 Task: Find connections with filter location Jiuquan with filter topic #Onlineadvertisingwith filter profile language French with filter current company Newgen Software with filter school Kalyani University, Kalyani with filter industry Wholesale Petroleum and Petroleum Products with filter service category Negotiation with filter keywords title Meeting Planner
Action: Mouse moved to (536, 69)
Screenshot: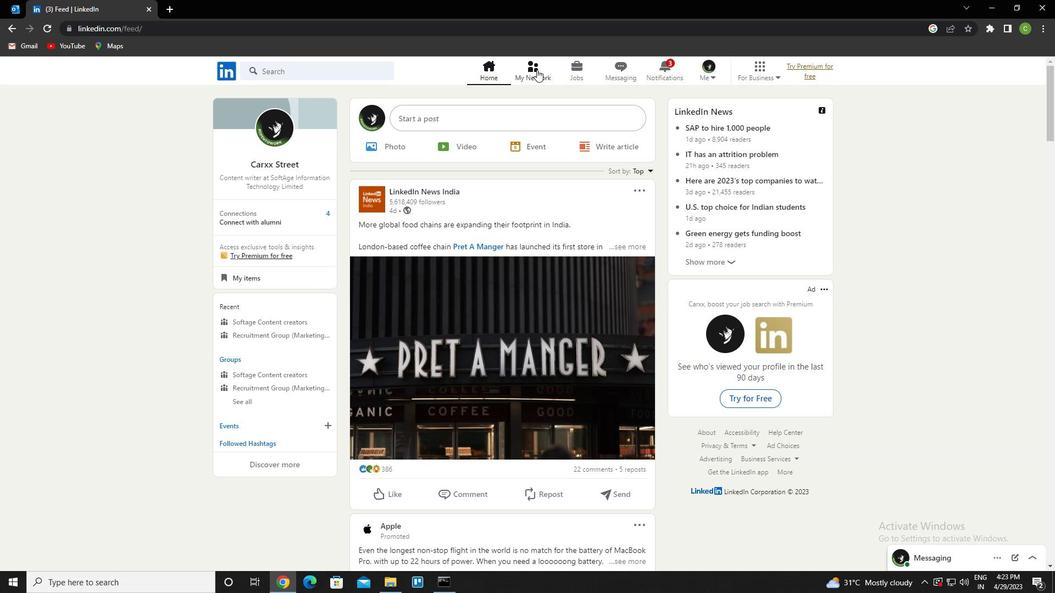 
Action: Mouse pressed left at (536, 69)
Screenshot: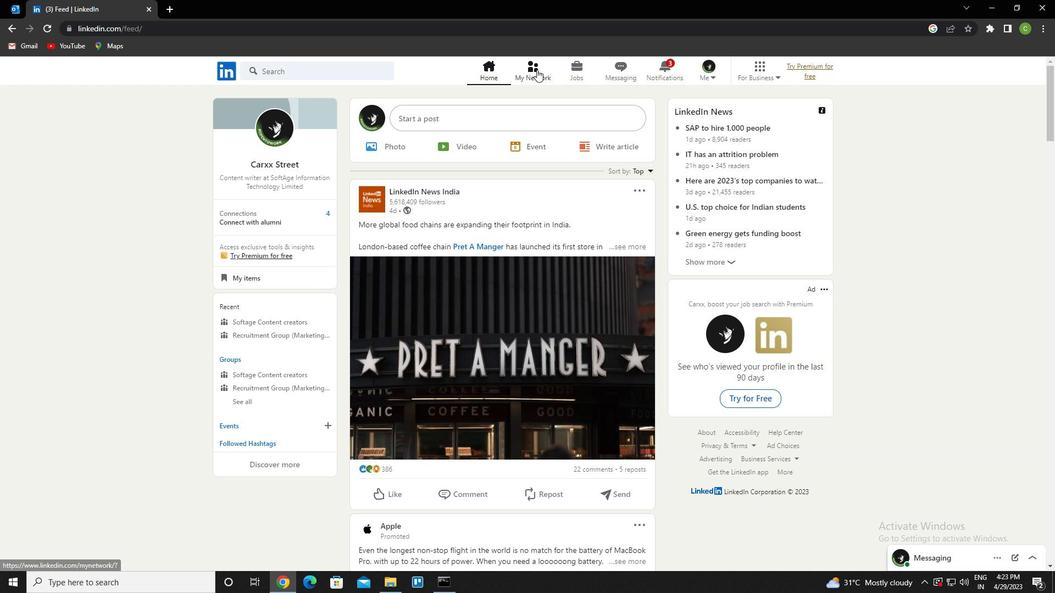 
Action: Mouse moved to (275, 141)
Screenshot: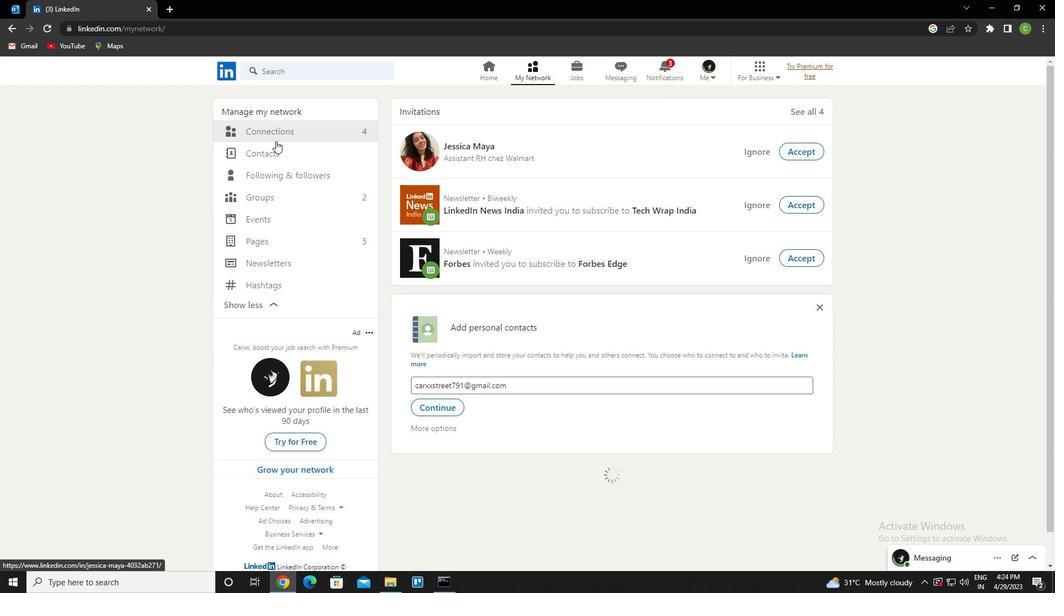 
Action: Mouse pressed left at (275, 141)
Screenshot: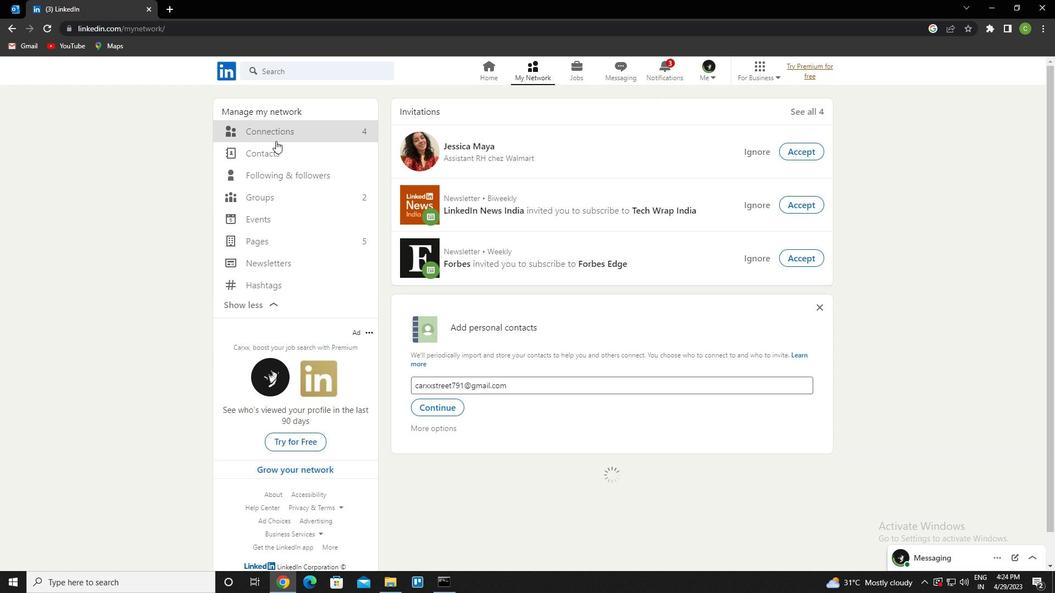 
Action: Mouse moved to (279, 137)
Screenshot: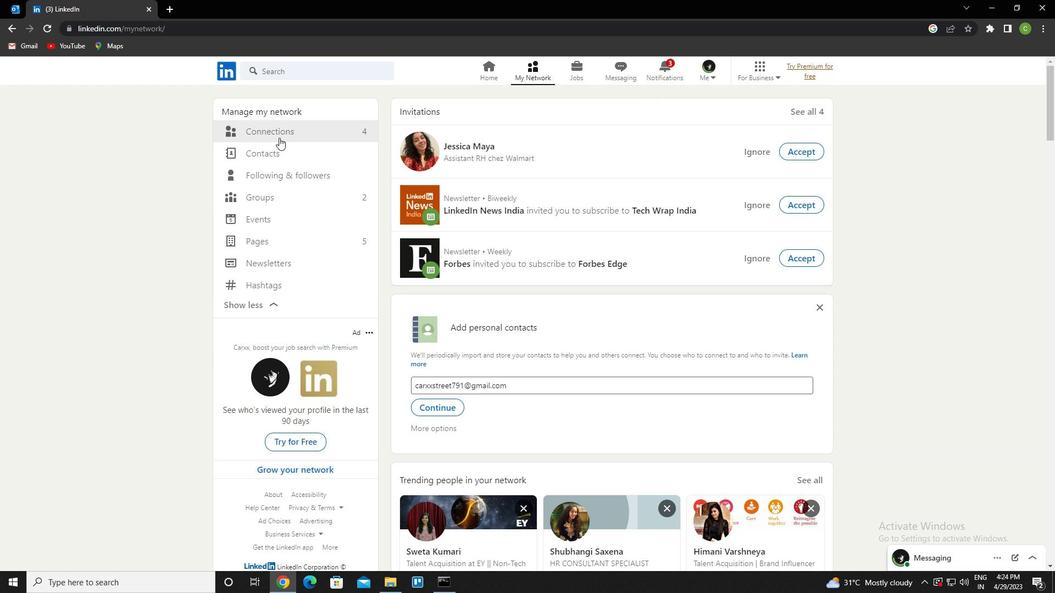 
Action: Mouse pressed left at (279, 137)
Screenshot: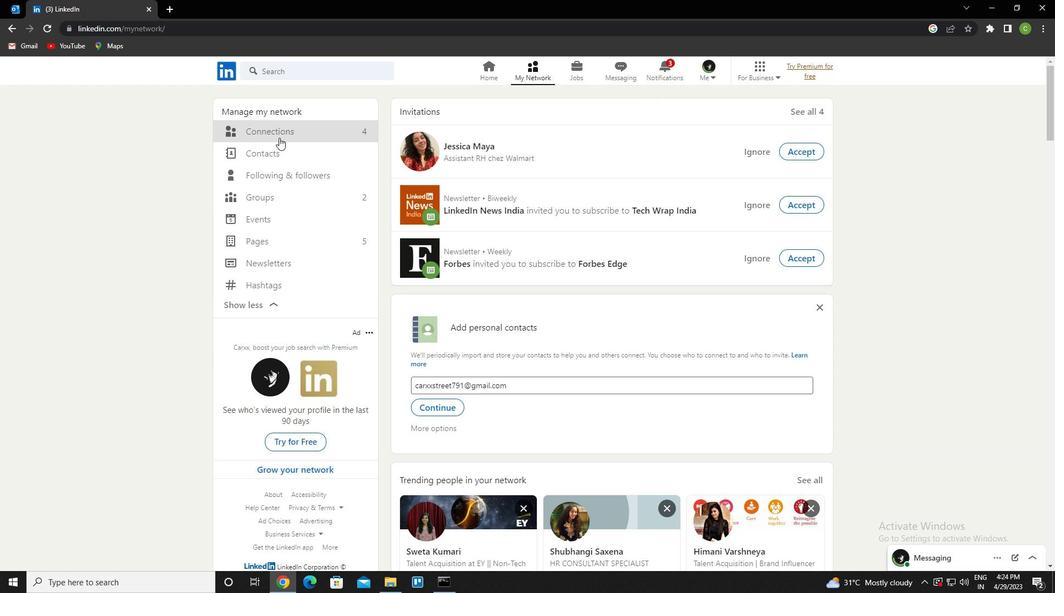 
Action: Mouse moved to (286, 136)
Screenshot: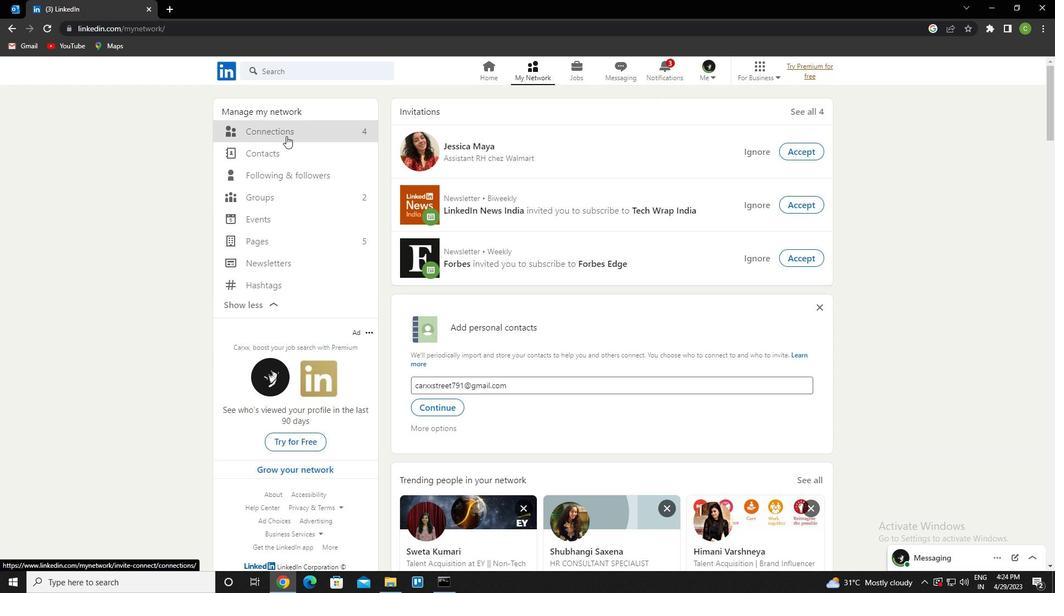 
Action: Mouse pressed left at (286, 136)
Screenshot: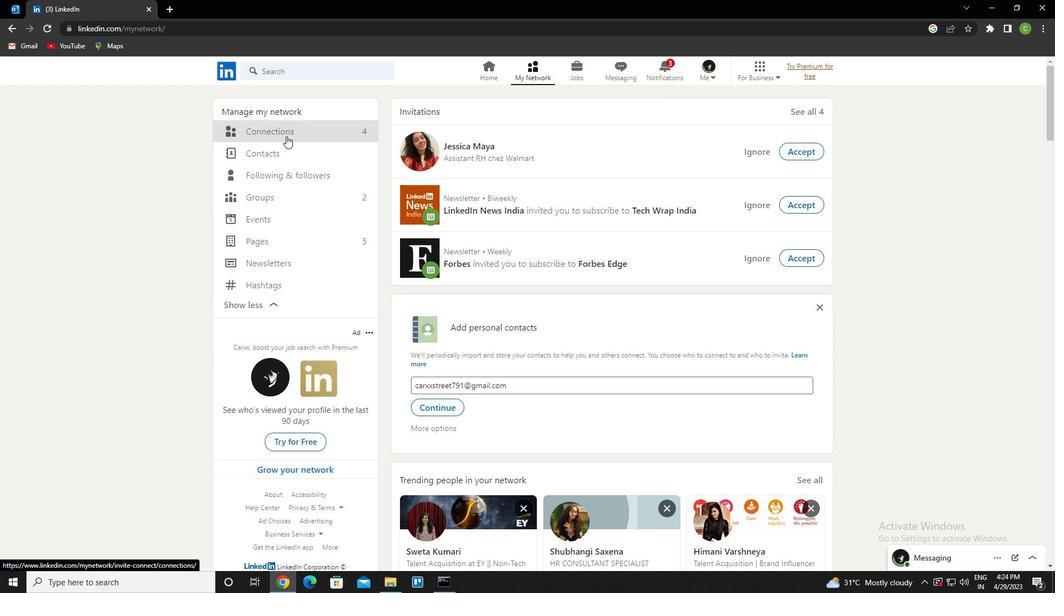 
Action: Mouse moved to (618, 136)
Screenshot: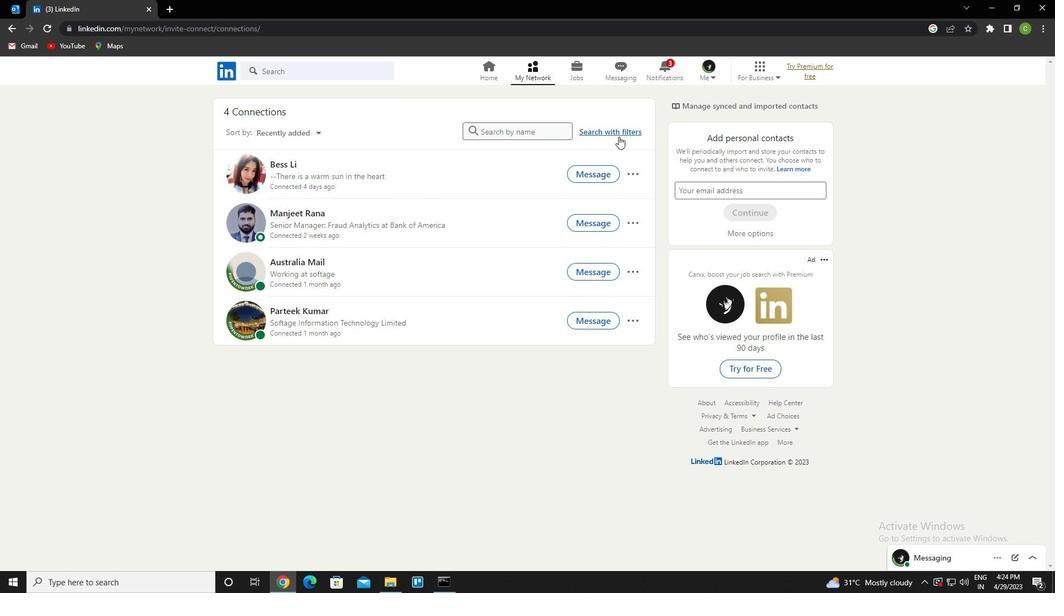 
Action: Mouse pressed left at (618, 136)
Screenshot: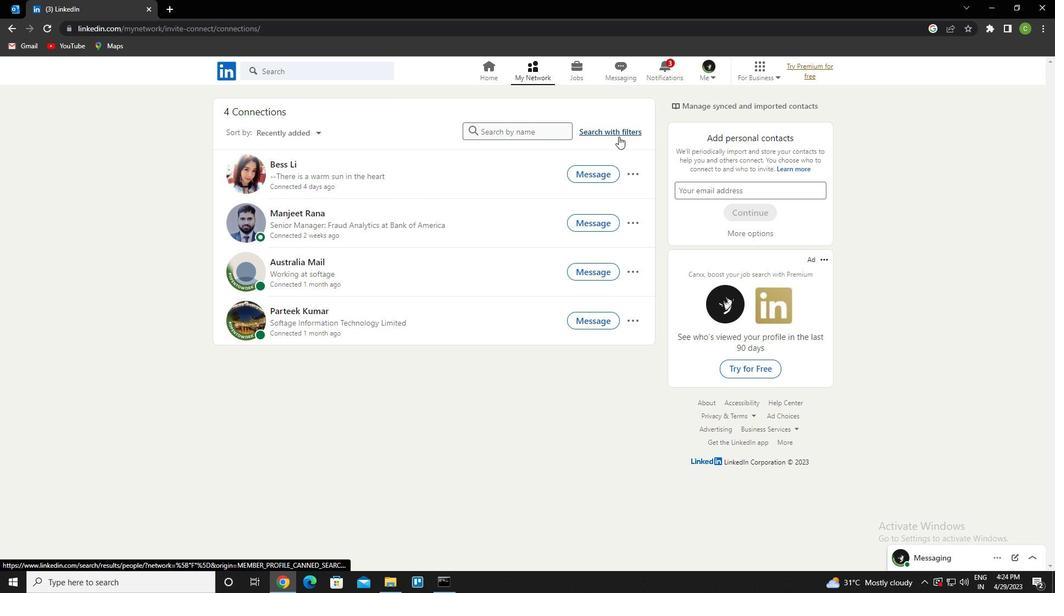 
Action: Mouse moved to (565, 104)
Screenshot: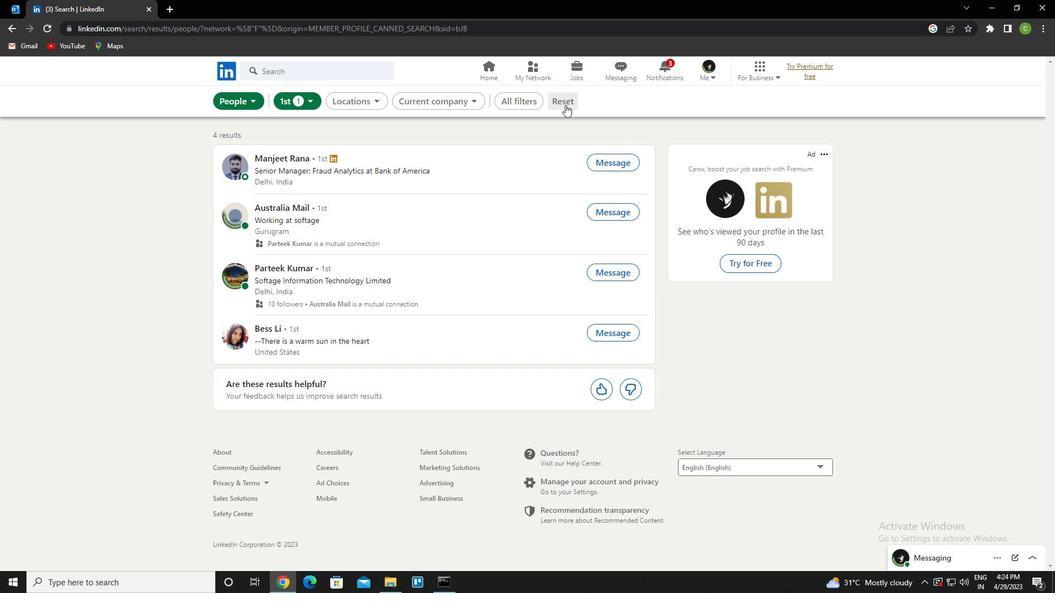 
Action: Mouse pressed left at (565, 104)
Screenshot: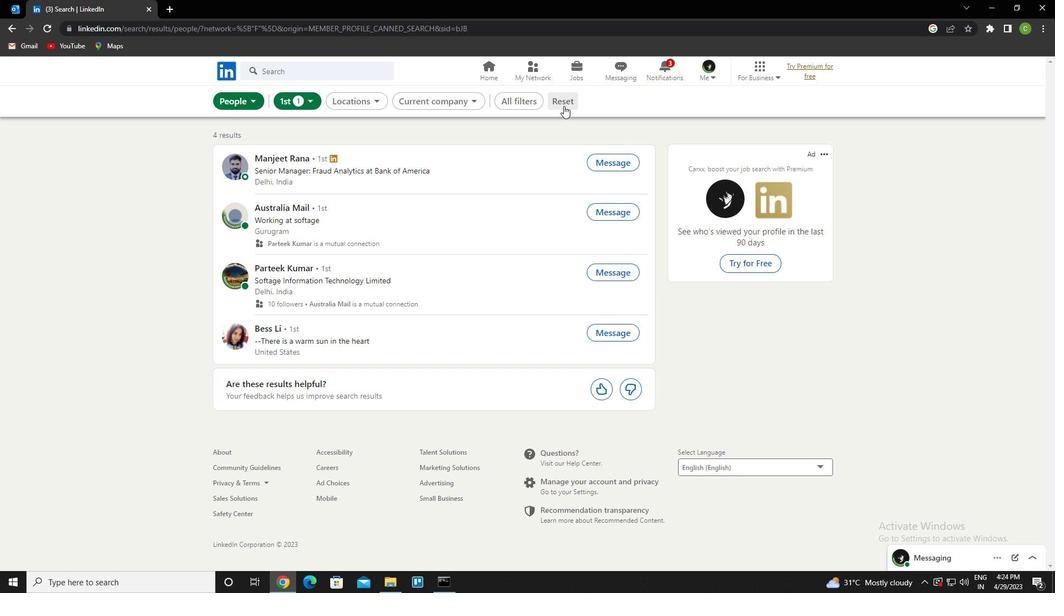 
Action: Mouse moved to (559, 102)
Screenshot: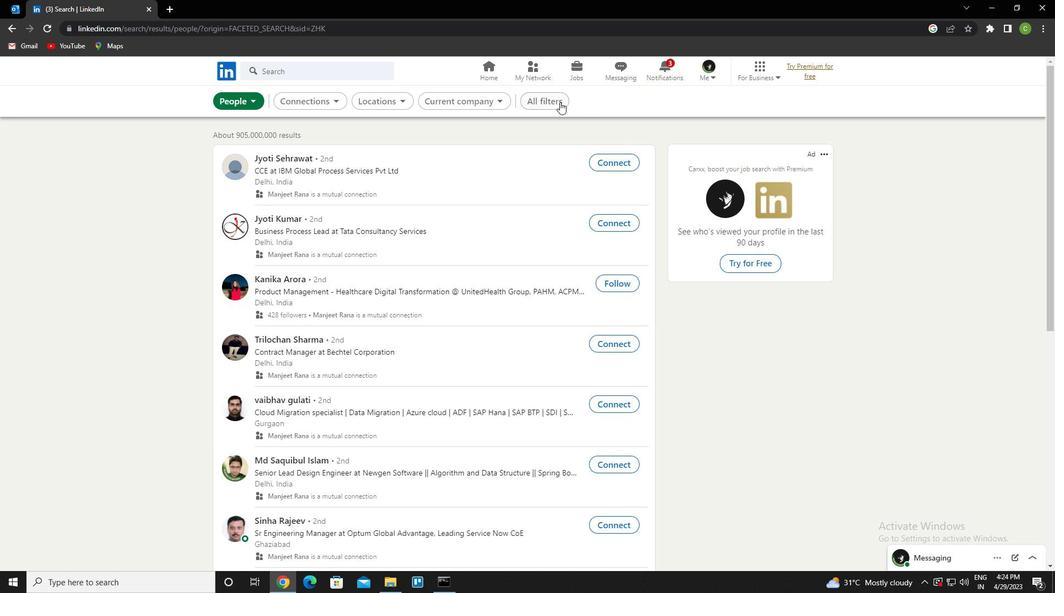 
Action: Mouse pressed left at (559, 102)
Screenshot: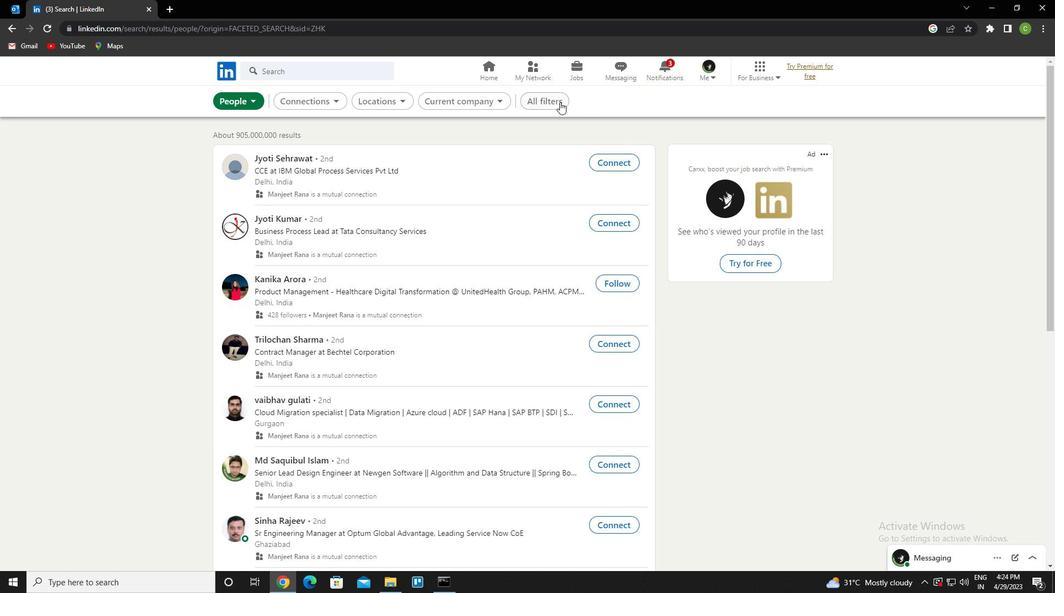 
Action: Mouse moved to (858, 337)
Screenshot: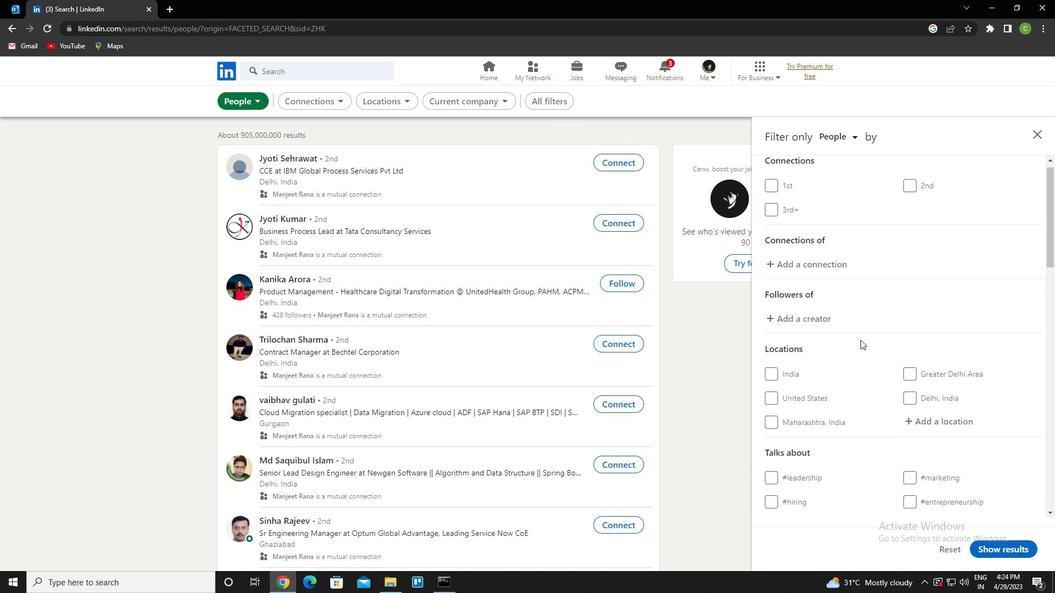 
Action: Mouse scrolled (858, 337) with delta (0, 0)
Screenshot: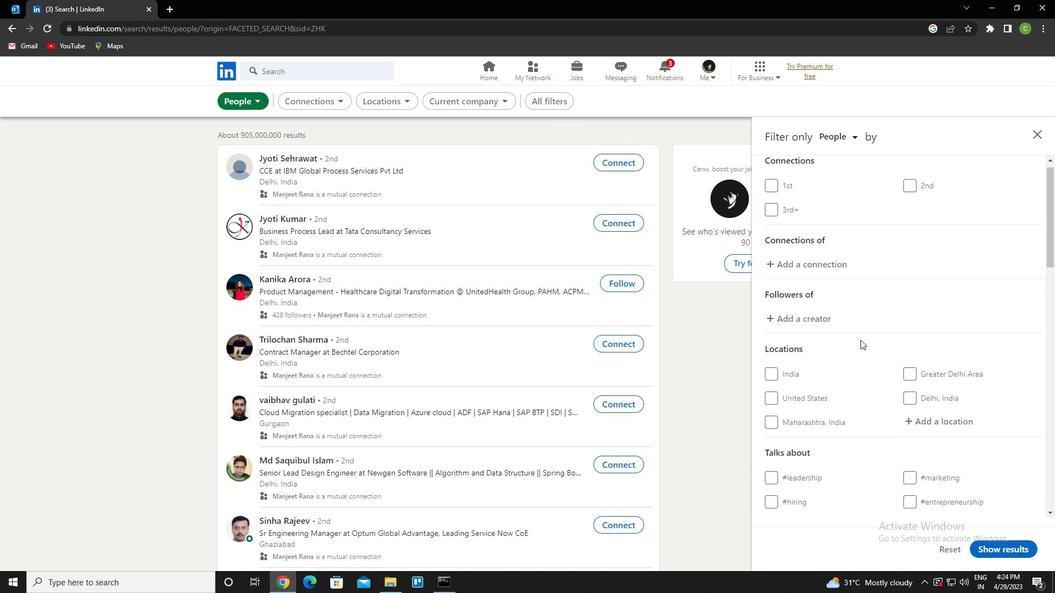 
Action: Mouse moved to (859, 339)
Screenshot: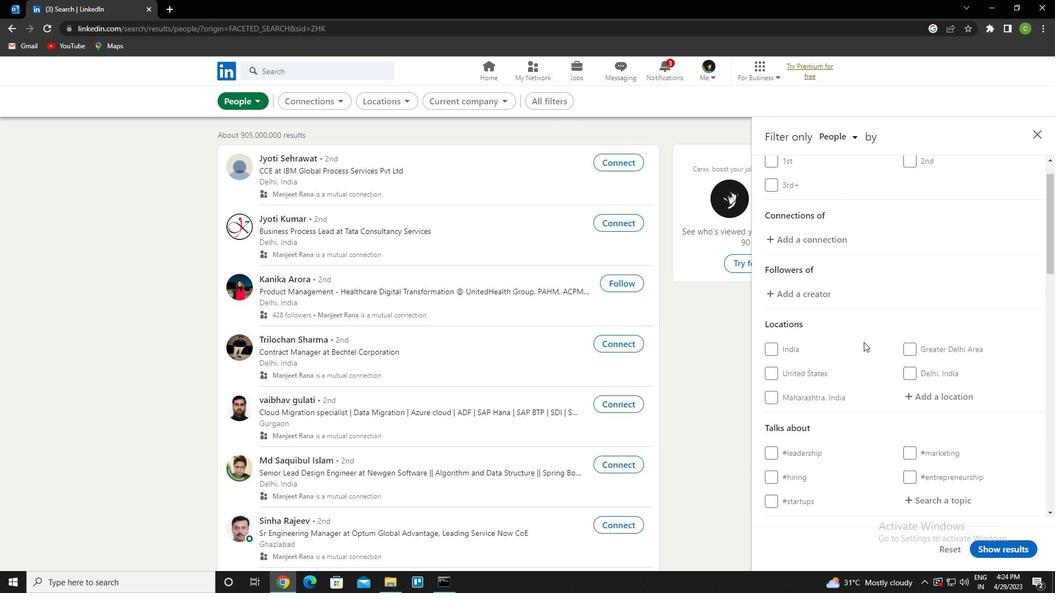 
Action: Mouse scrolled (859, 339) with delta (0, 0)
Screenshot: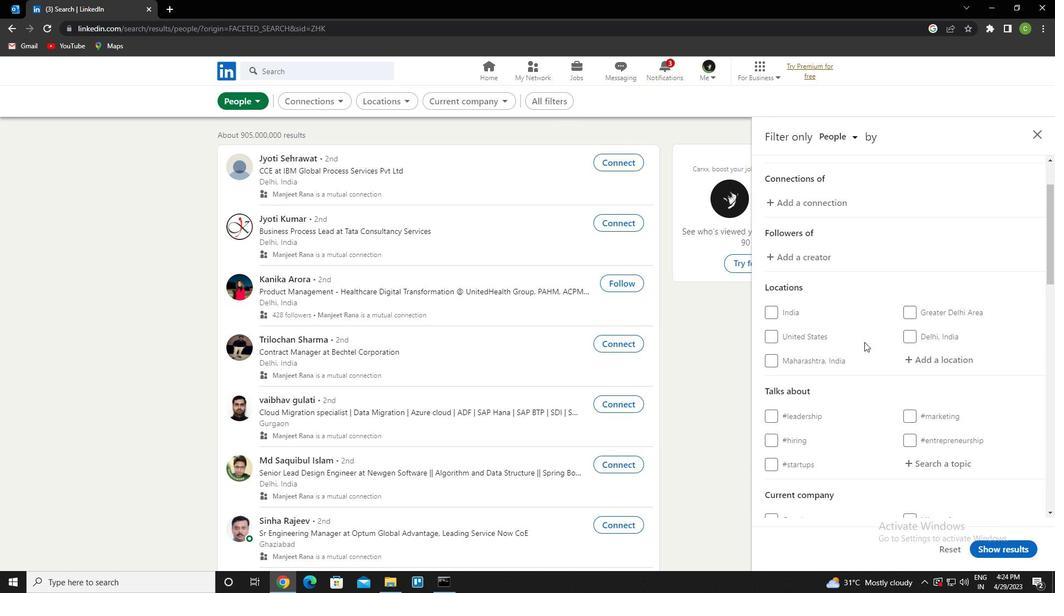 
Action: Mouse moved to (945, 320)
Screenshot: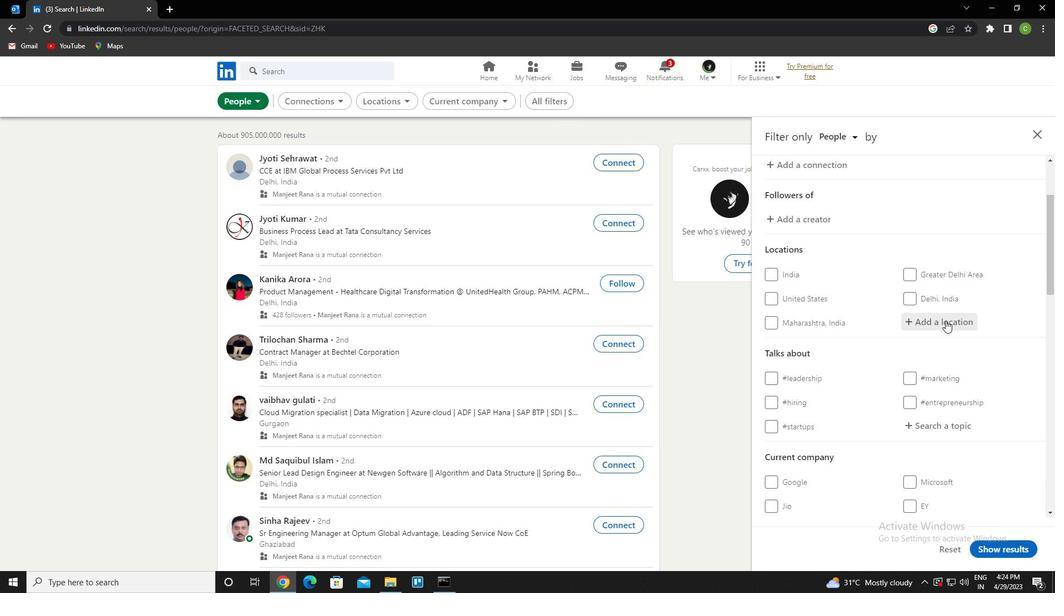 
Action: Mouse pressed left at (945, 320)
Screenshot: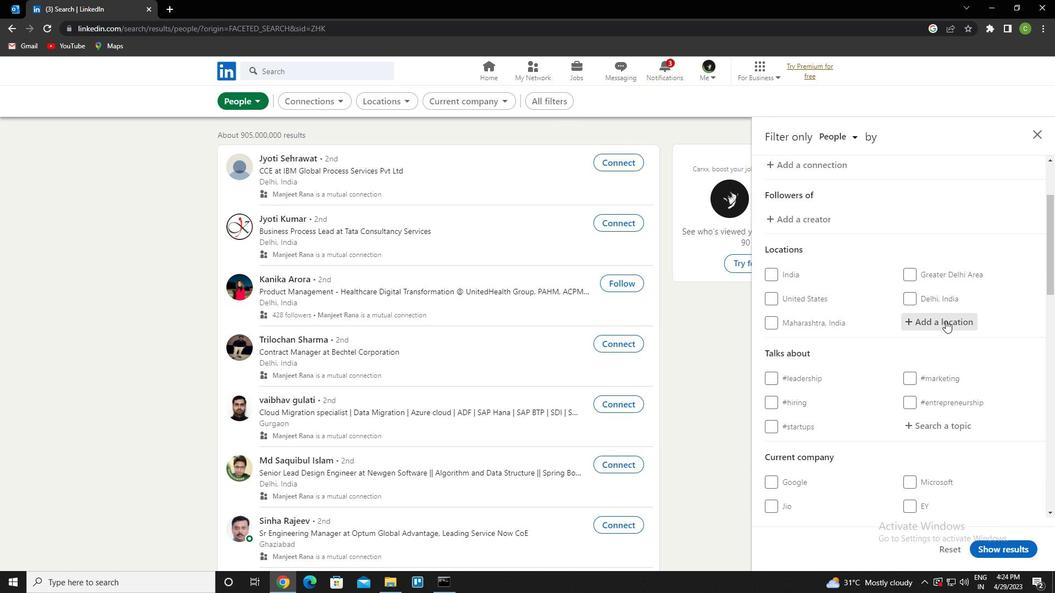 
Action: Key pressed <Key.caps_lock>j<Key.caps_lock>iuguan<Key.enter>
Screenshot: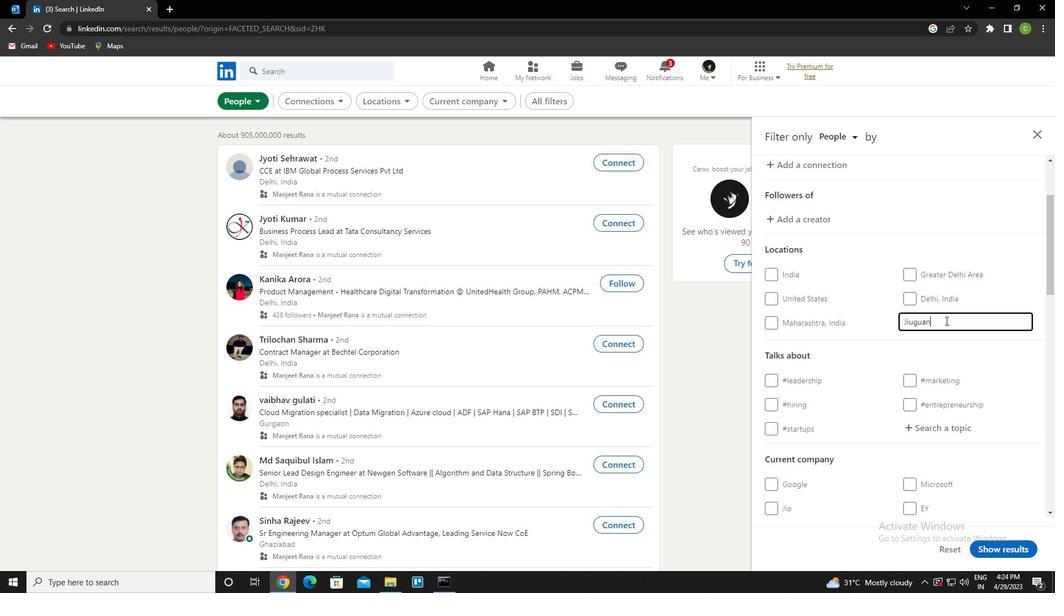 
Action: Mouse moved to (965, 314)
Screenshot: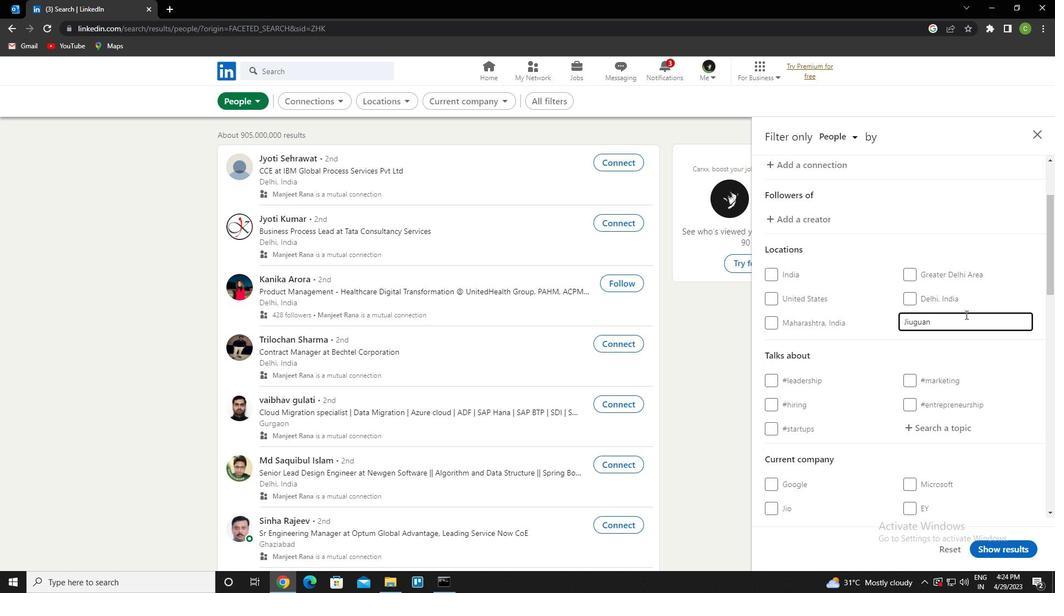 
Action: Mouse scrolled (965, 314) with delta (0, 0)
Screenshot: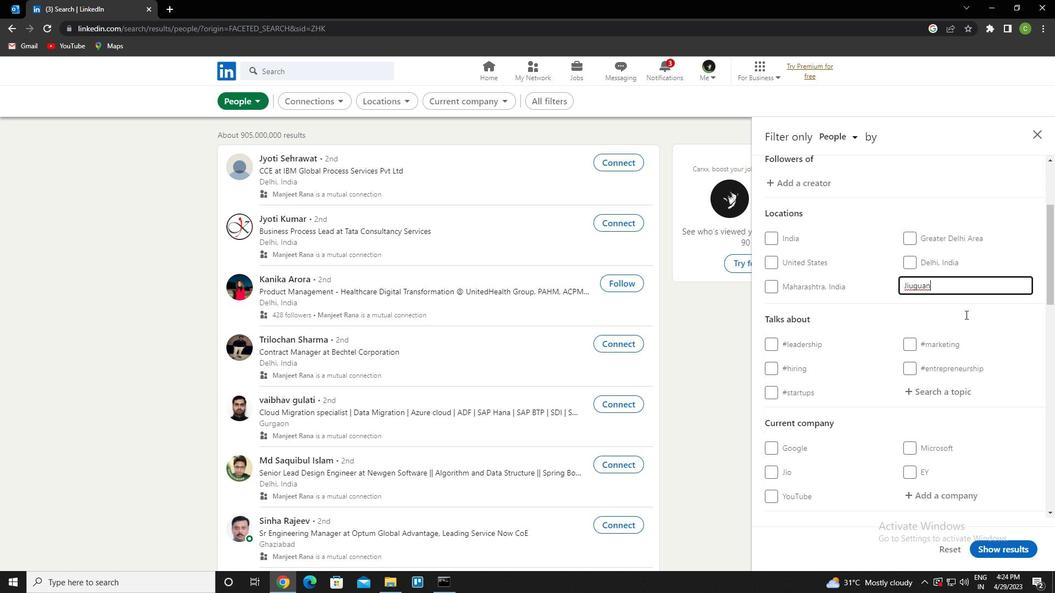 
Action: Mouse scrolled (965, 314) with delta (0, 0)
Screenshot: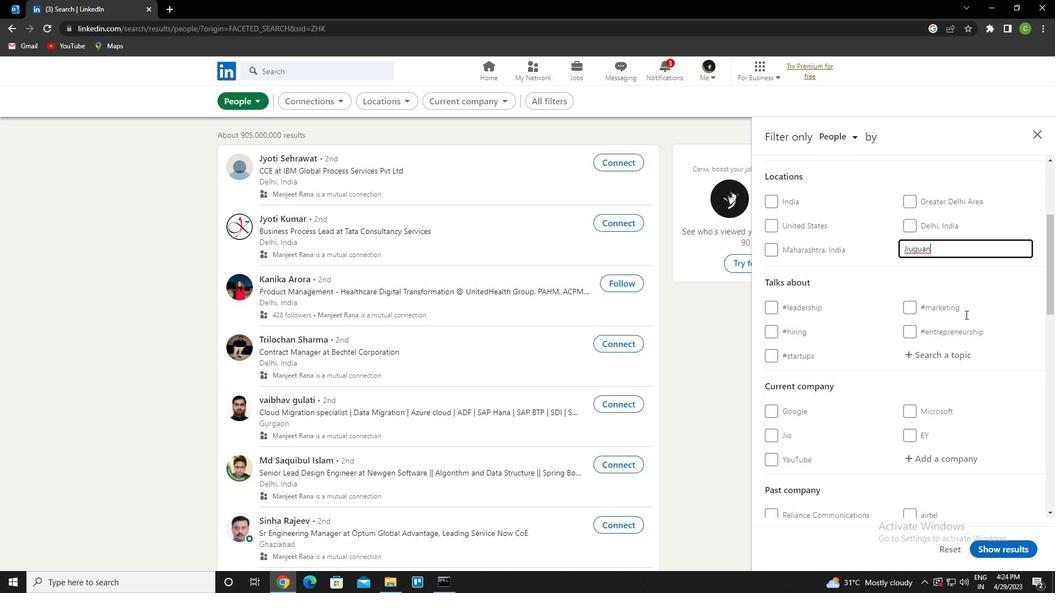 
Action: Mouse moved to (954, 320)
Screenshot: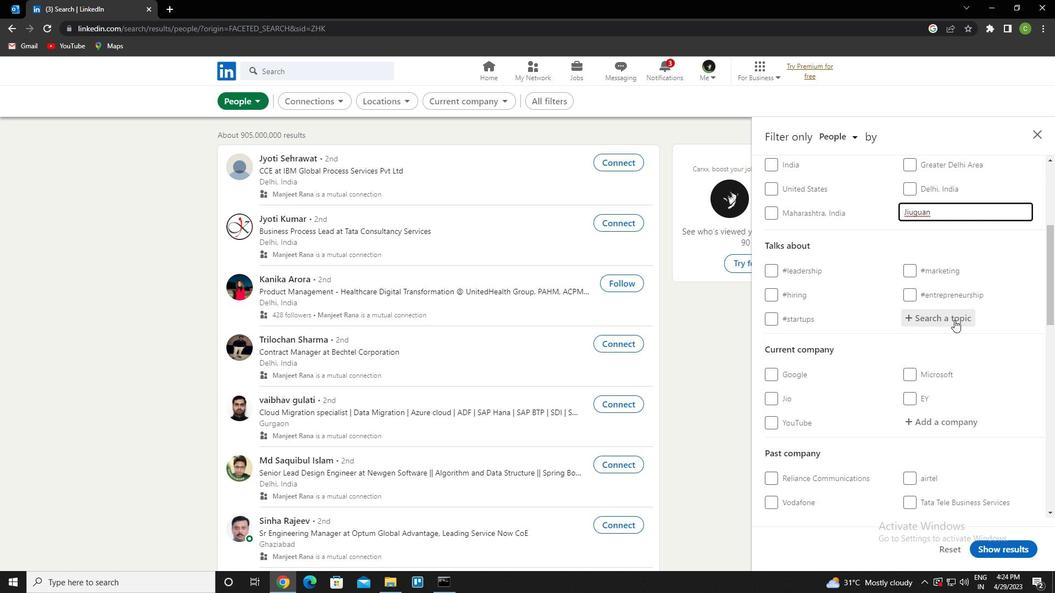 
Action: Mouse pressed left at (954, 320)
Screenshot: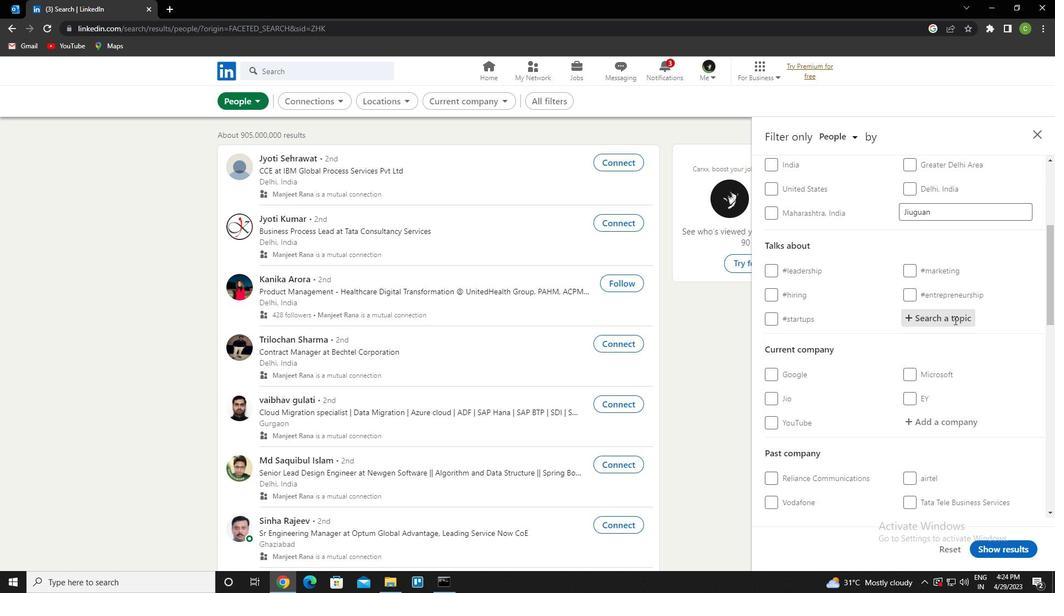 
Action: Key pressed <Key.caps_lock>o<Key.caps_lock>nlineadve<Key.down><Key.enter>
Screenshot: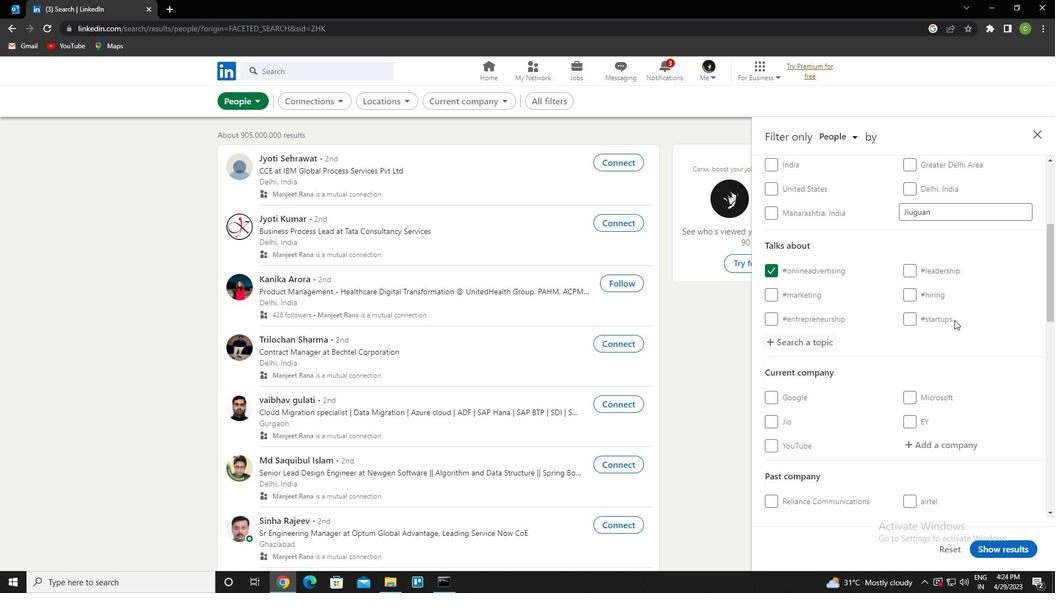 
Action: Mouse scrolled (954, 319) with delta (0, 0)
Screenshot: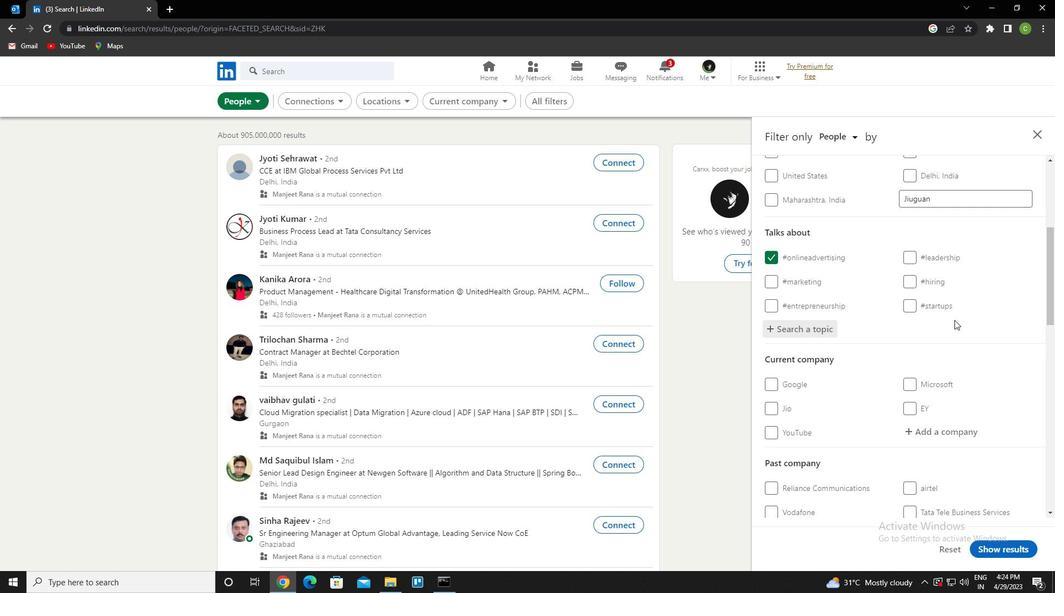 
Action: Mouse scrolled (954, 319) with delta (0, 0)
Screenshot: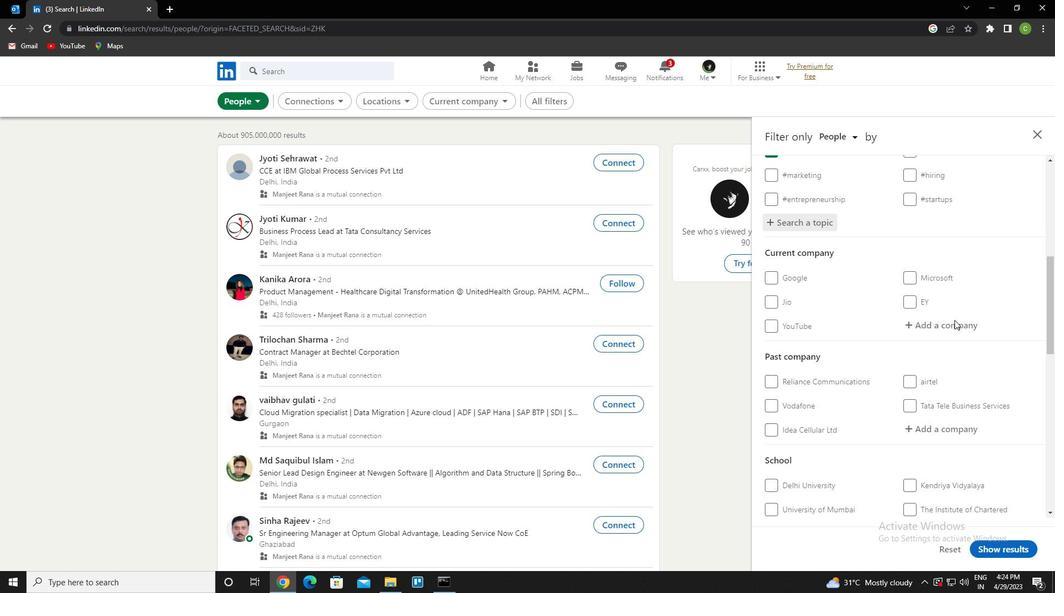 
Action: Mouse scrolled (954, 319) with delta (0, 0)
Screenshot: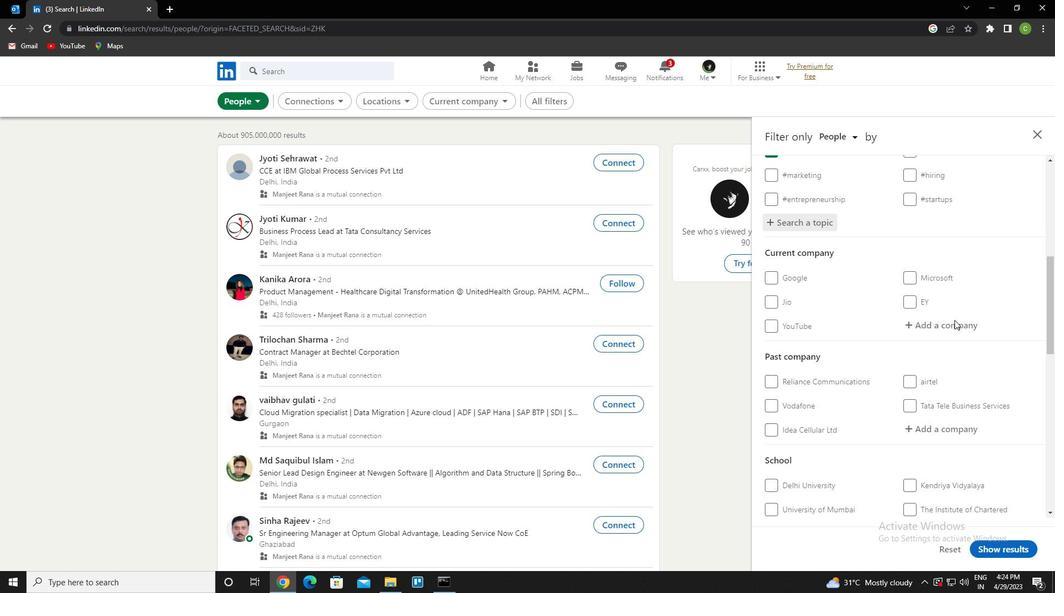 
Action: Mouse scrolled (954, 319) with delta (0, 0)
Screenshot: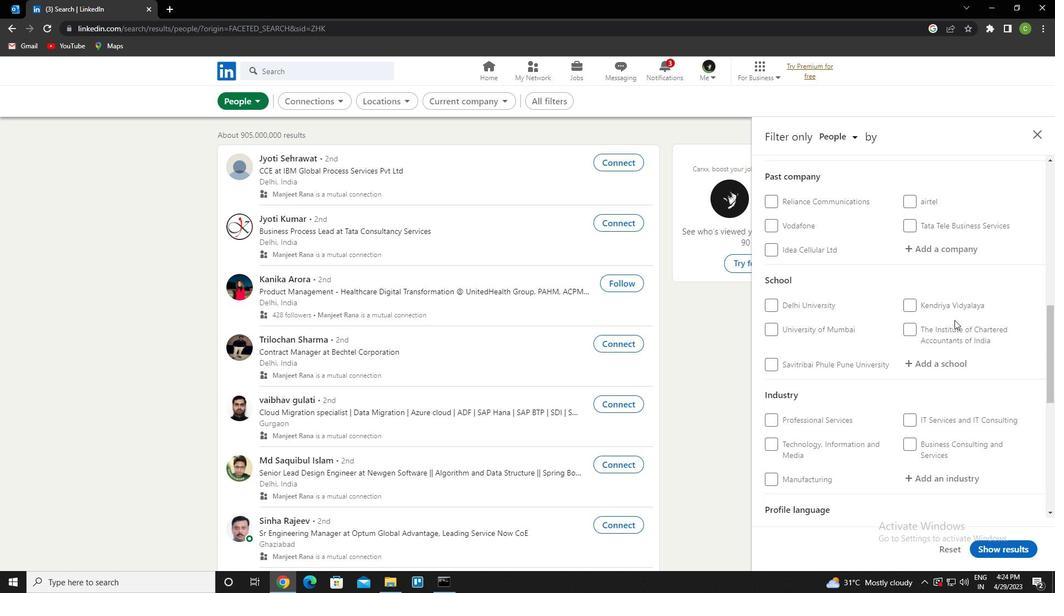 
Action: Mouse scrolled (954, 319) with delta (0, 0)
Screenshot: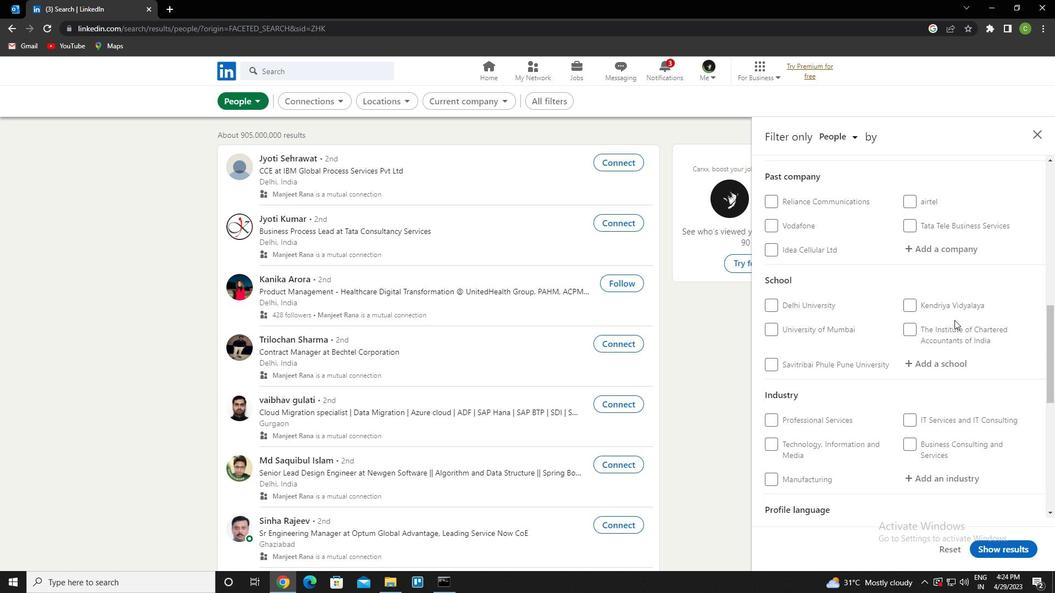 
Action: Mouse scrolled (954, 319) with delta (0, 0)
Screenshot: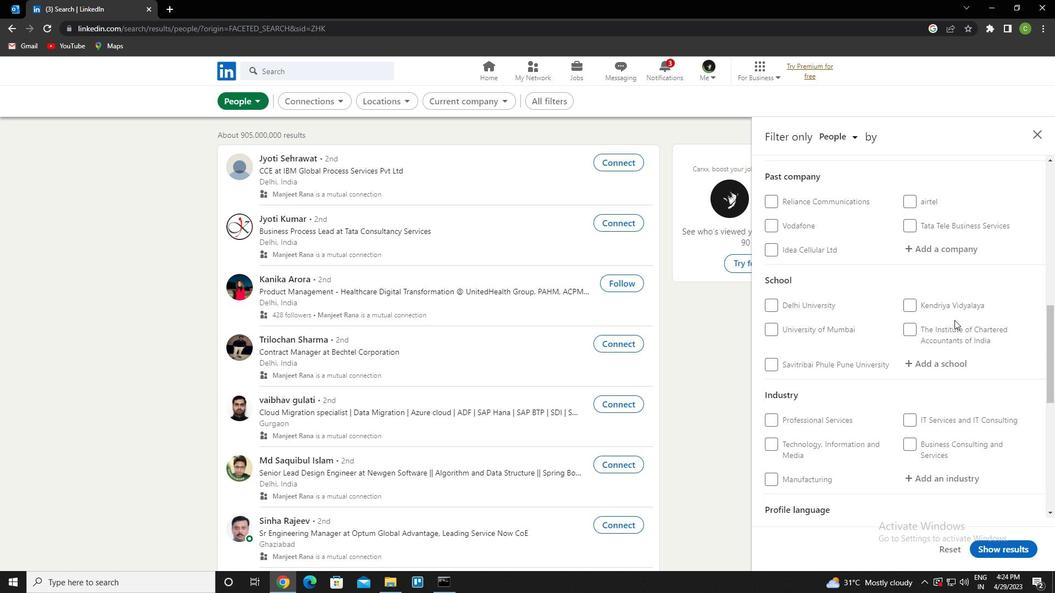 
Action: Mouse scrolled (954, 319) with delta (0, 0)
Screenshot: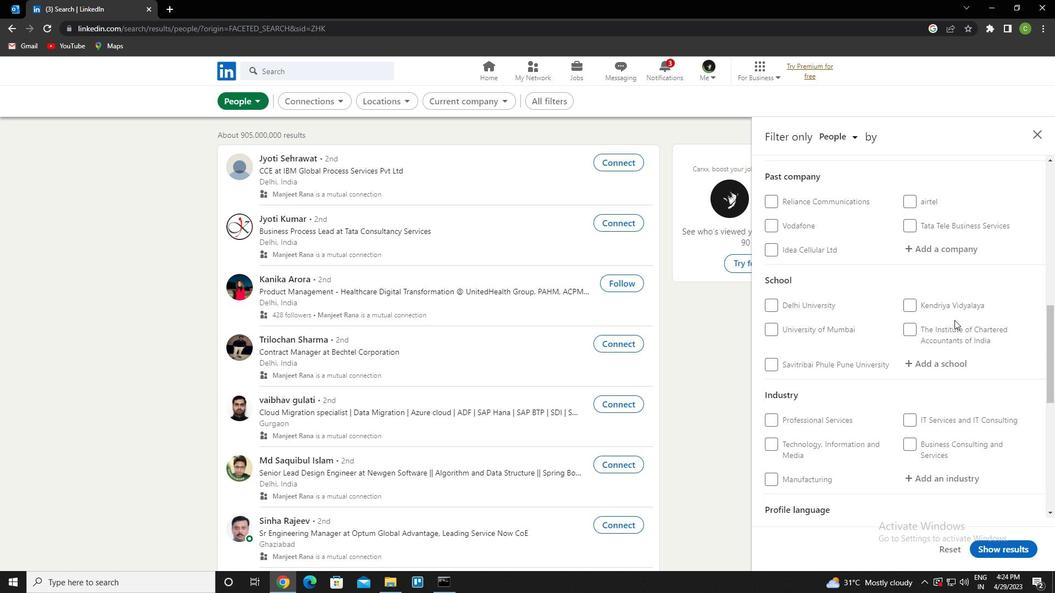 
Action: Mouse scrolled (954, 319) with delta (0, 0)
Screenshot: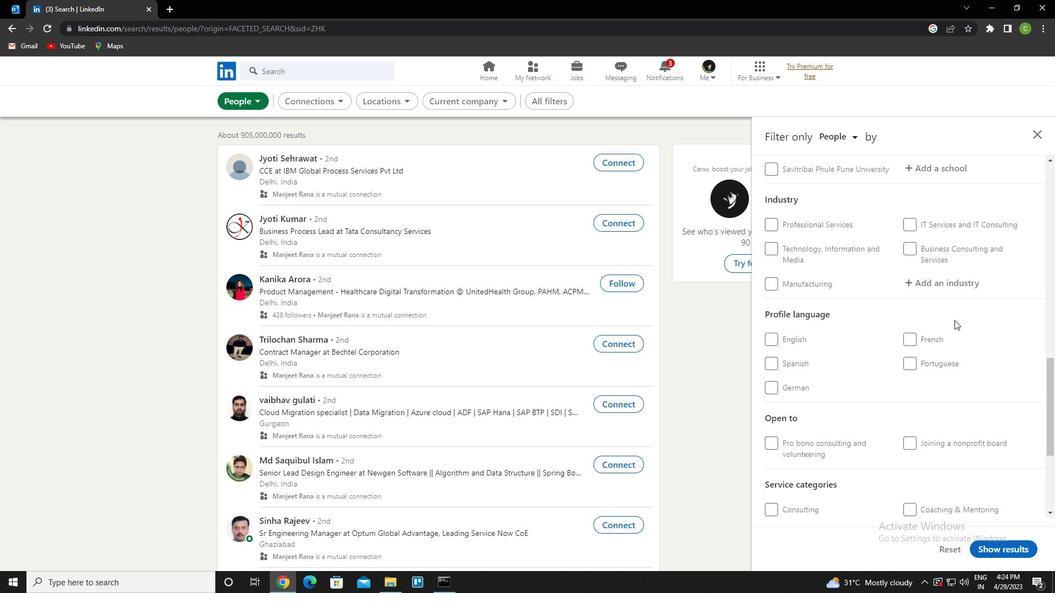 
Action: Mouse scrolled (954, 319) with delta (0, 0)
Screenshot: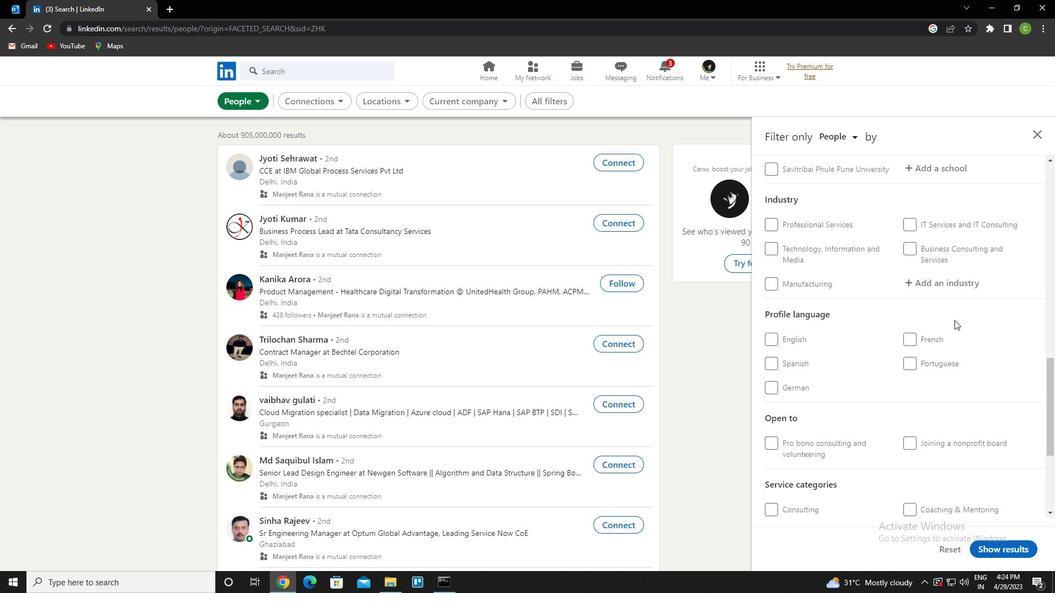 
Action: Mouse scrolled (954, 319) with delta (0, 0)
Screenshot: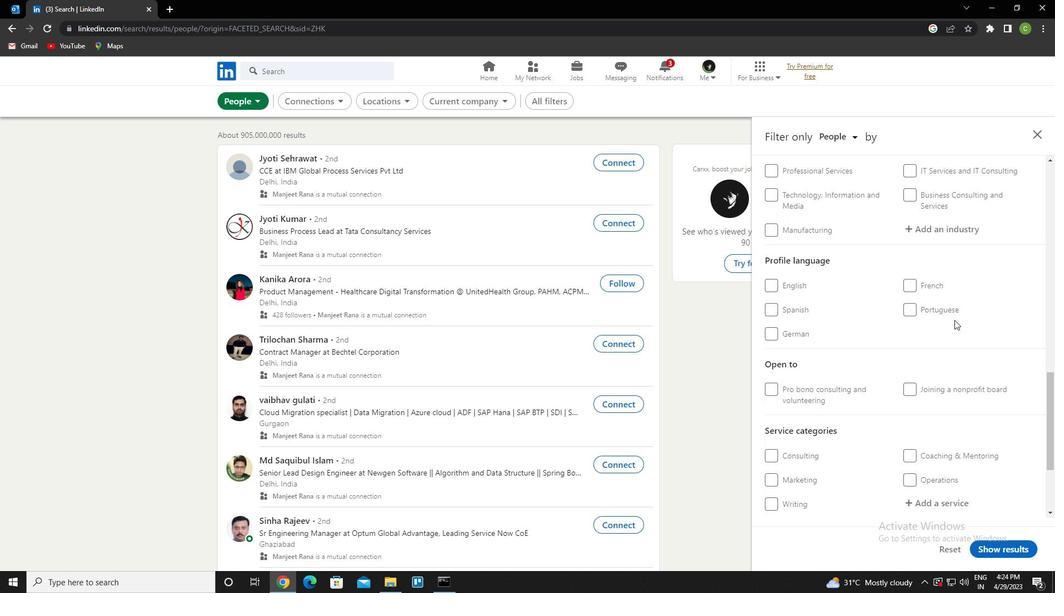 
Action: Mouse moved to (917, 286)
Screenshot: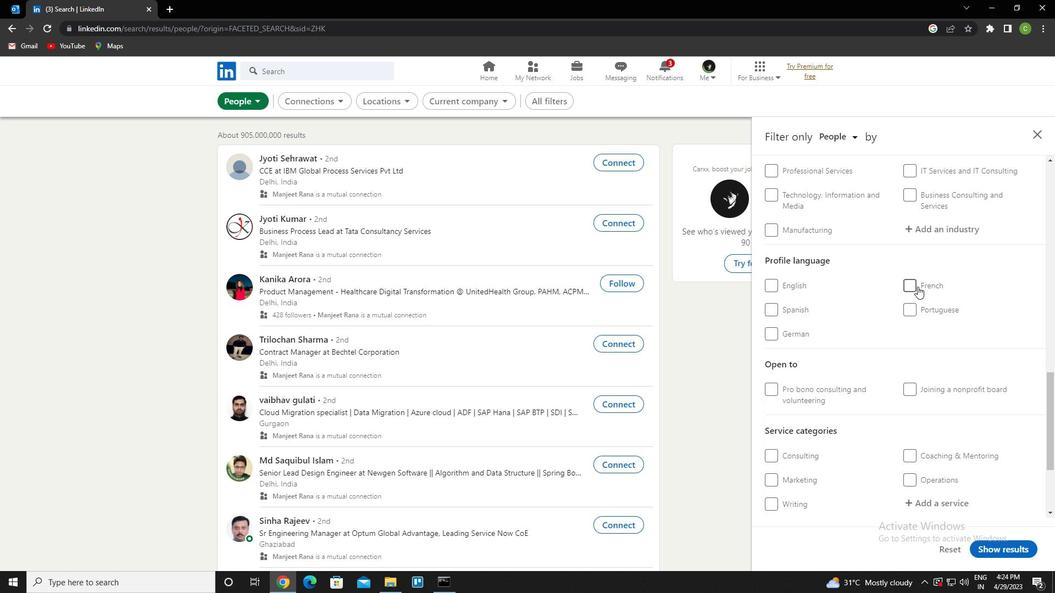 
Action: Mouse pressed left at (917, 286)
Screenshot: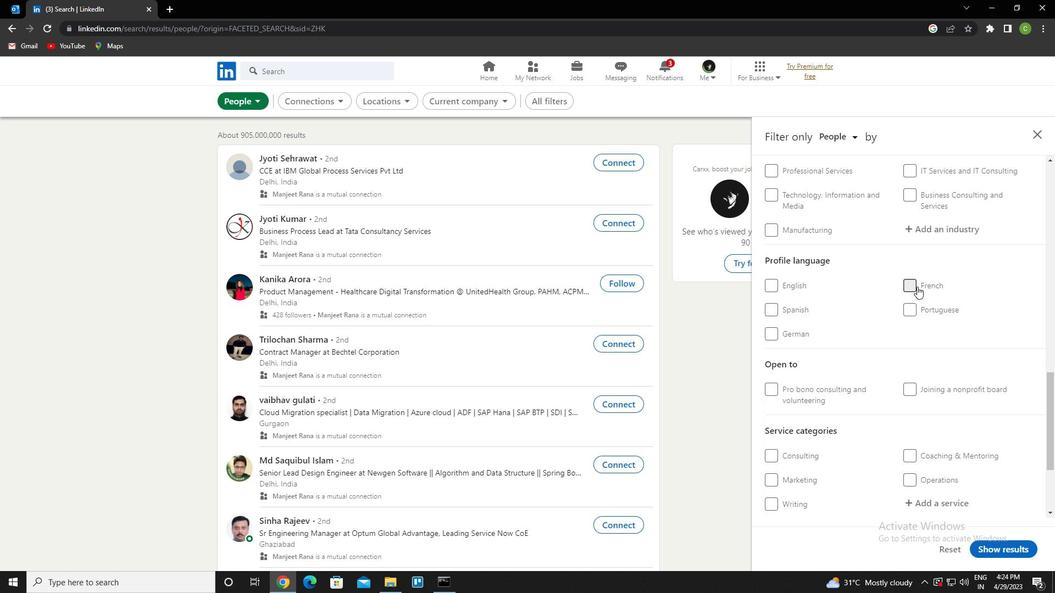 
Action: Mouse moved to (914, 286)
Screenshot: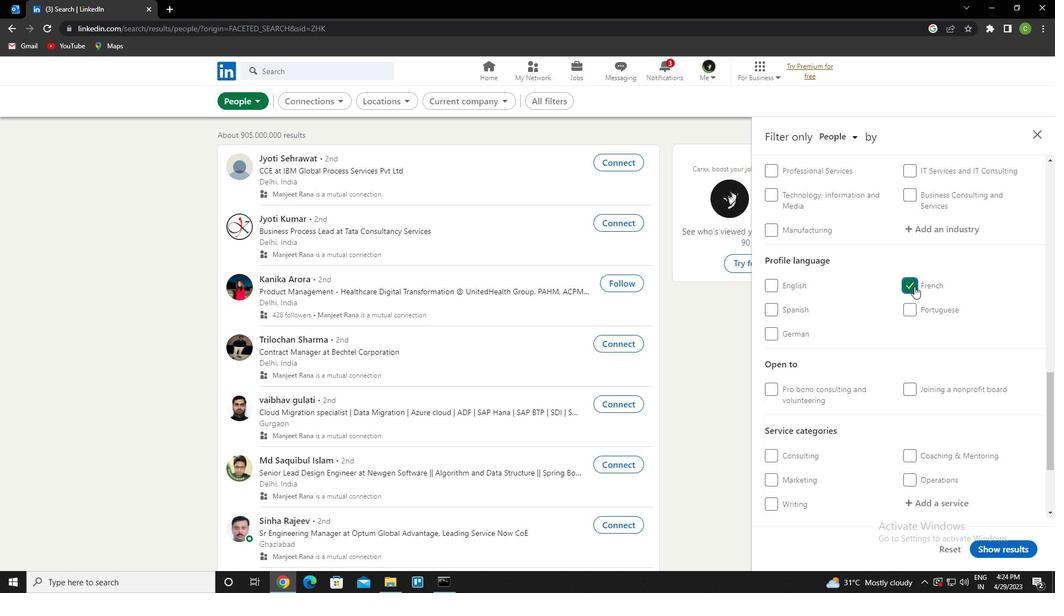 
Action: Mouse scrolled (914, 287) with delta (0, 0)
Screenshot: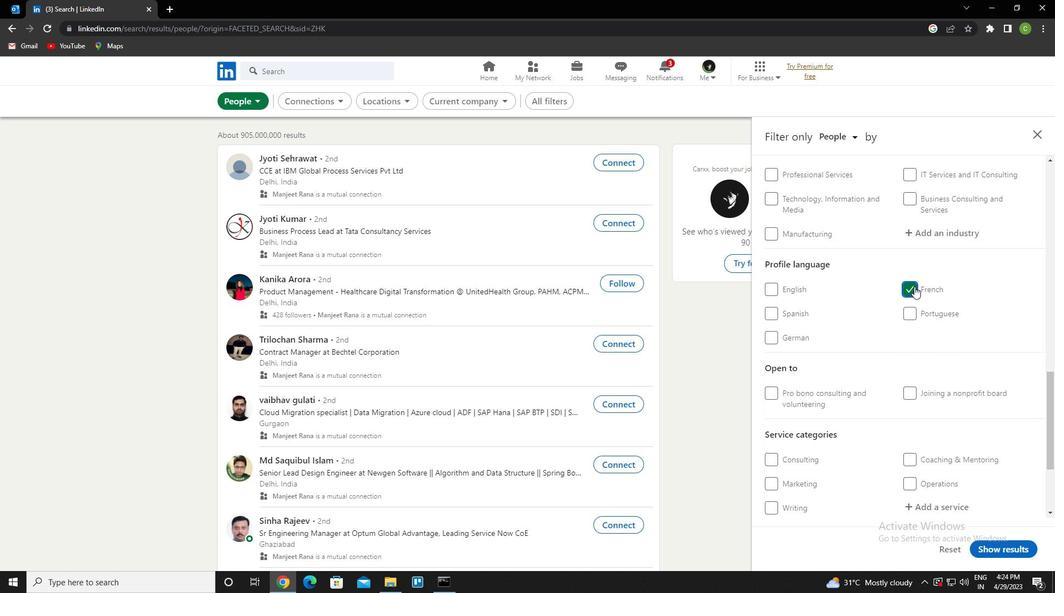 
Action: Mouse scrolled (914, 287) with delta (0, 0)
Screenshot: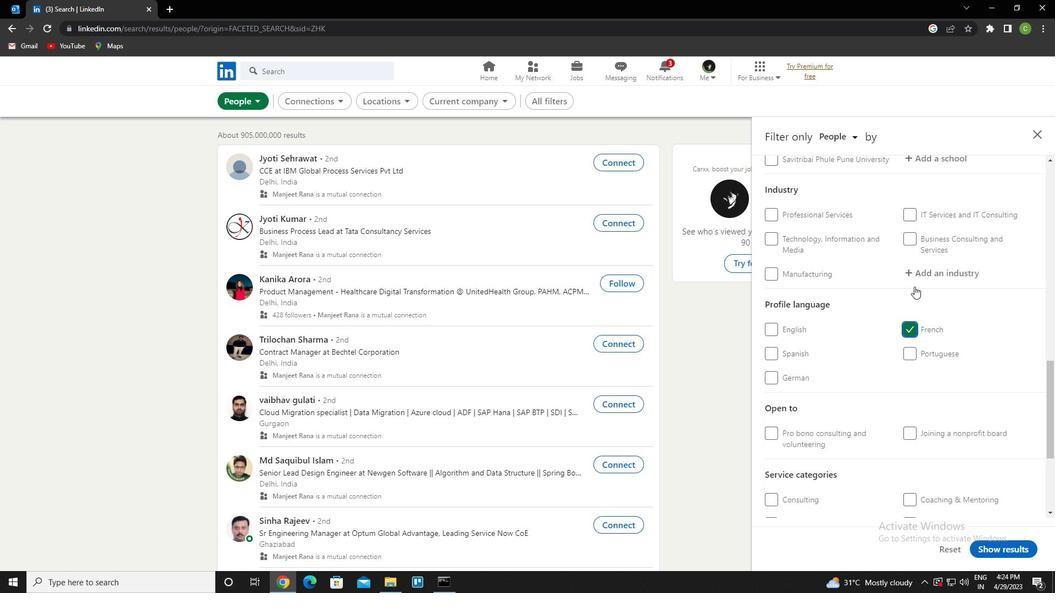 
Action: Mouse scrolled (914, 287) with delta (0, 0)
Screenshot: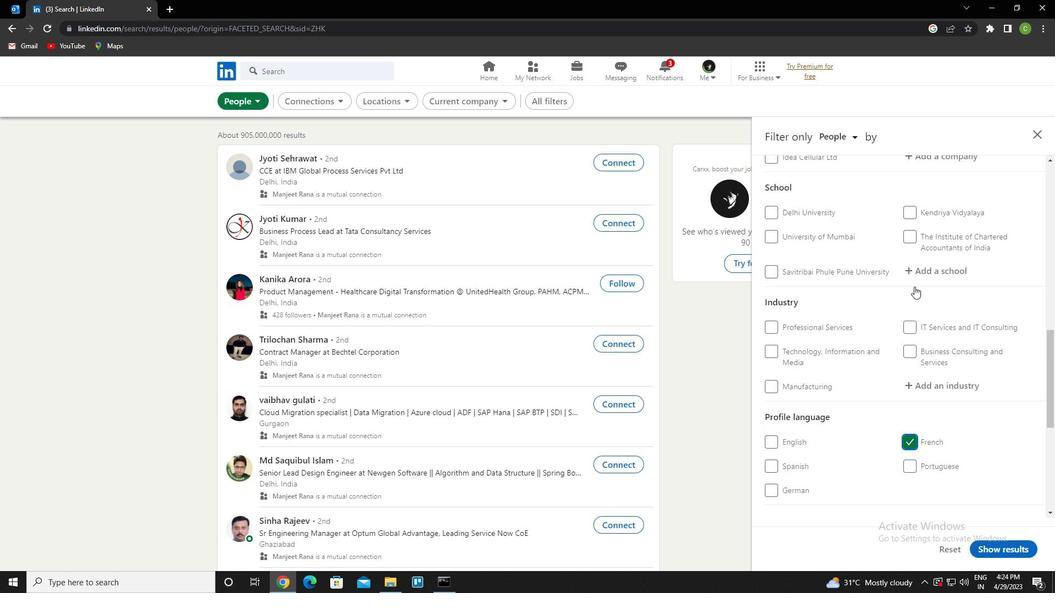 
Action: Mouse scrolled (914, 287) with delta (0, 0)
Screenshot: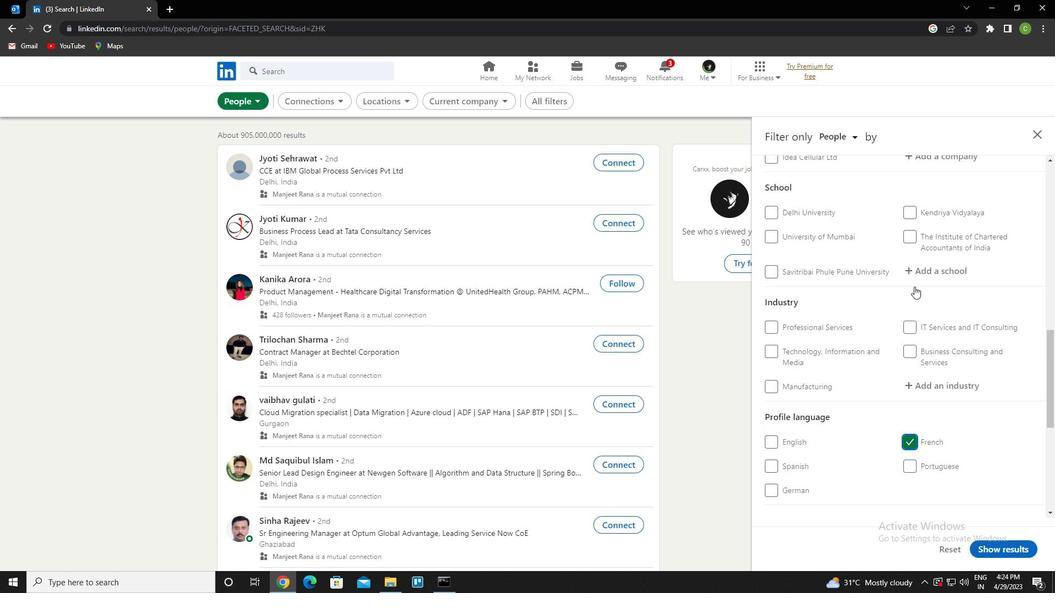 
Action: Mouse scrolled (914, 287) with delta (0, 0)
Screenshot: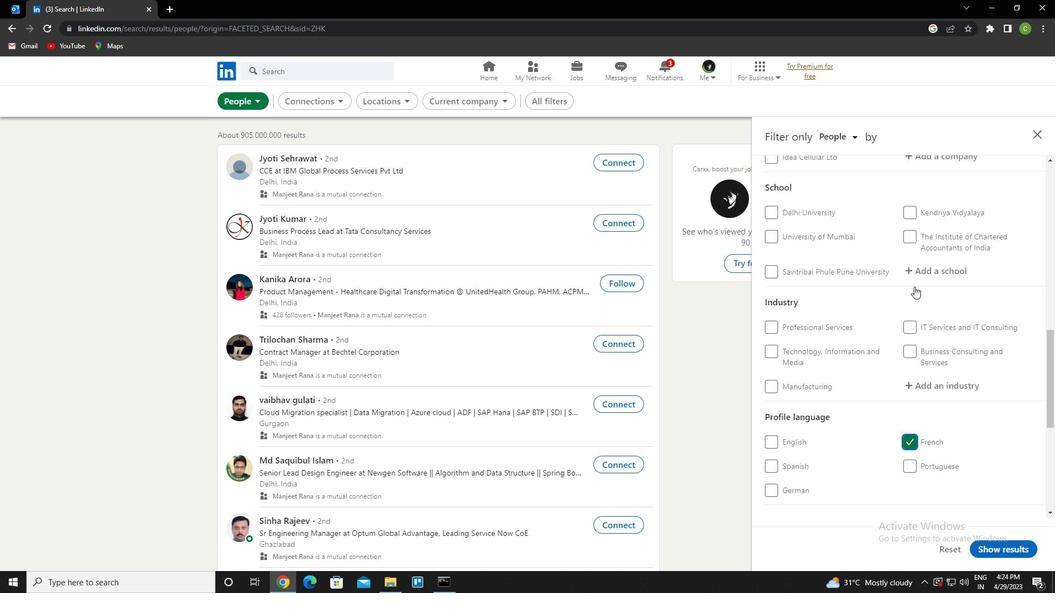 
Action: Mouse moved to (920, 243)
Screenshot: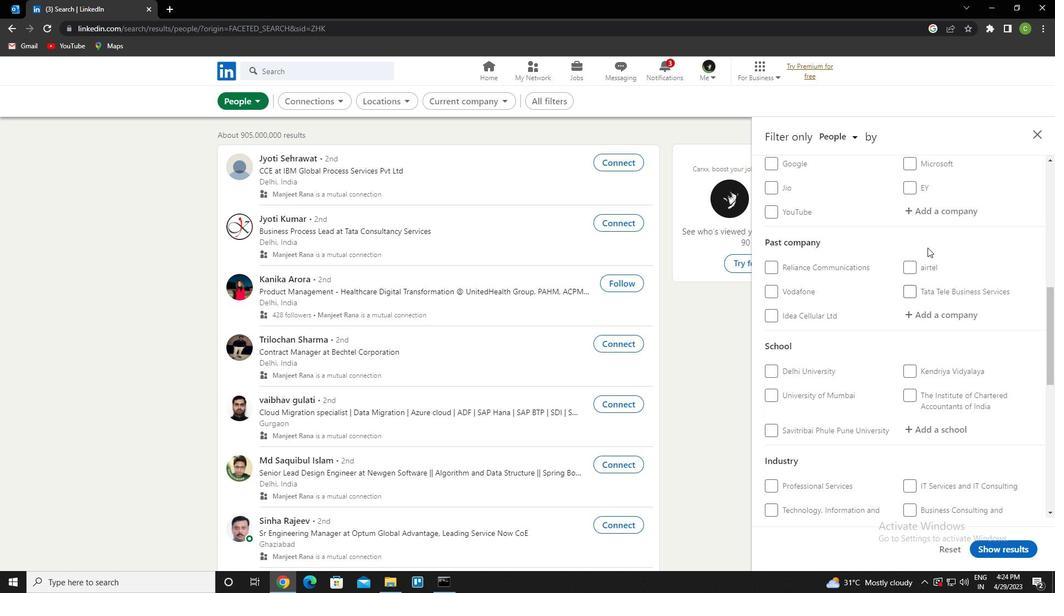 
Action: Mouse scrolled (920, 243) with delta (0, 0)
Screenshot: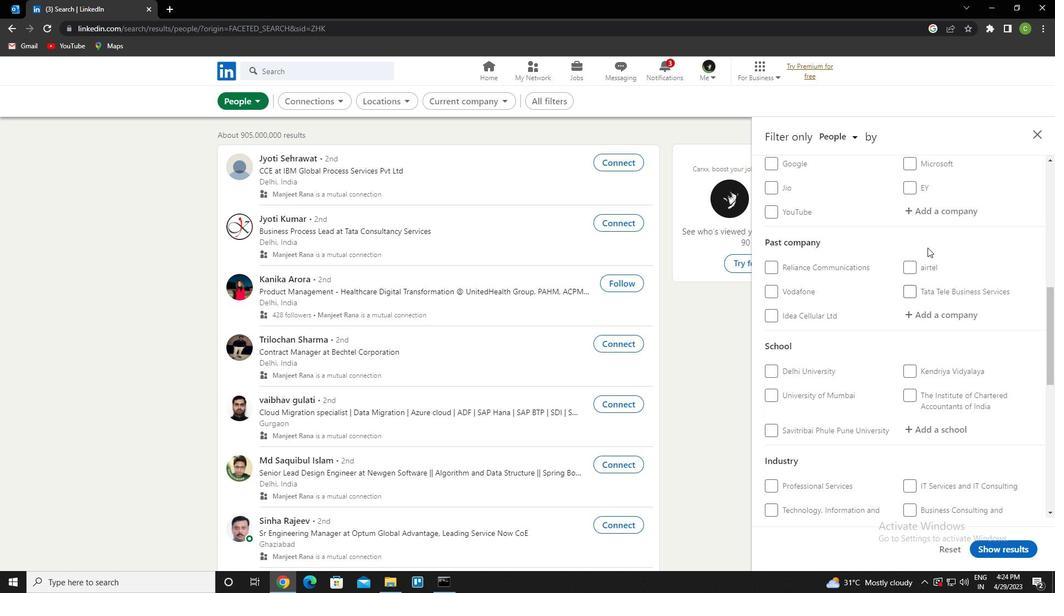 
Action: Mouse moved to (927, 247)
Screenshot: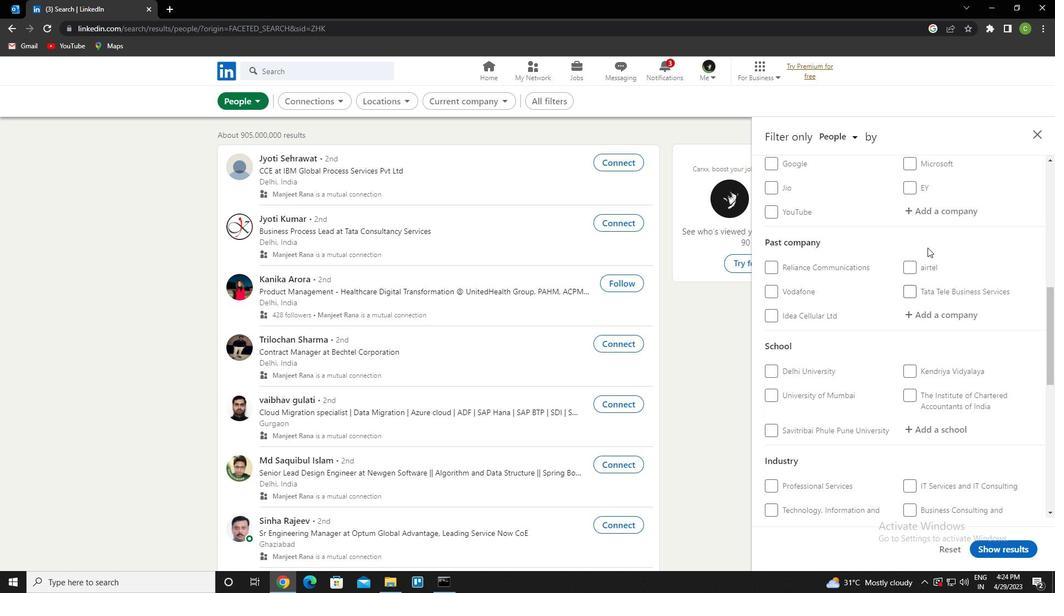 
Action: Mouse scrolled (927, 247) with delta (0, 0)
Screenshot: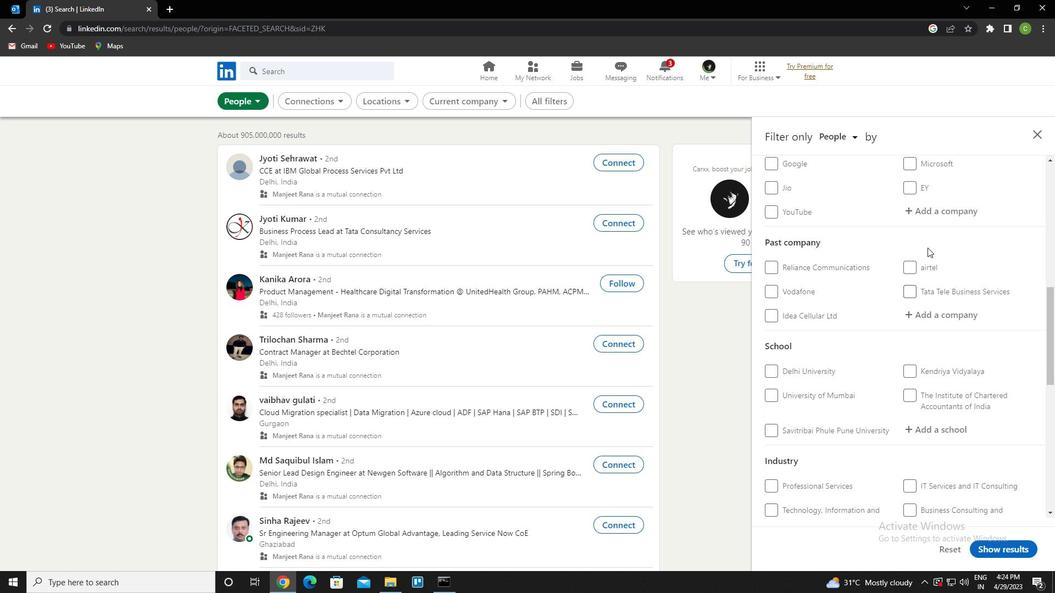 
Action: Mouse moved to (929, 283)
Screenshot: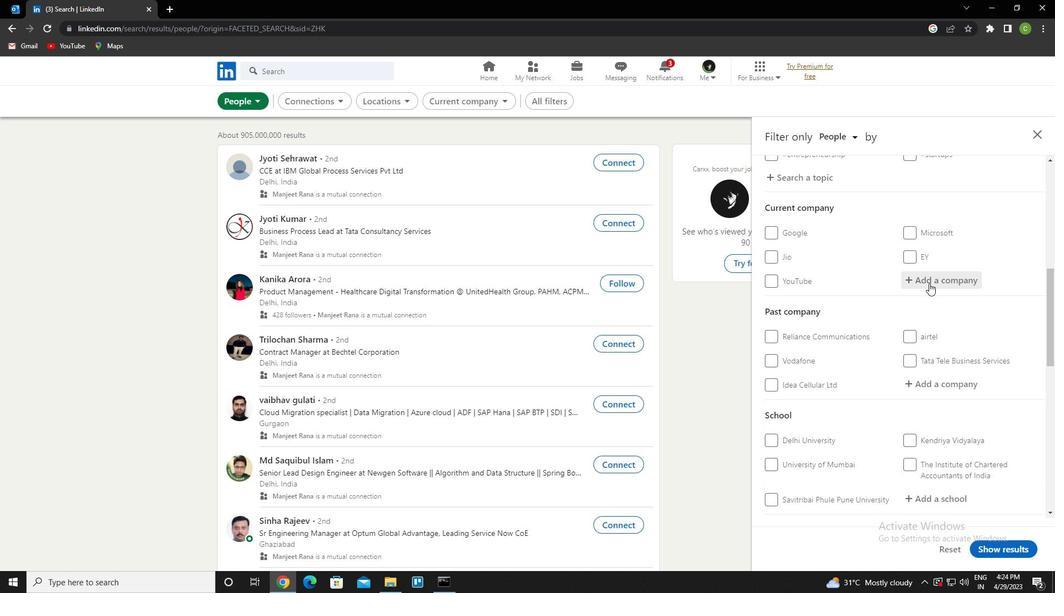 
Action: Mouse pressed left at (929, 283)
Screenshot: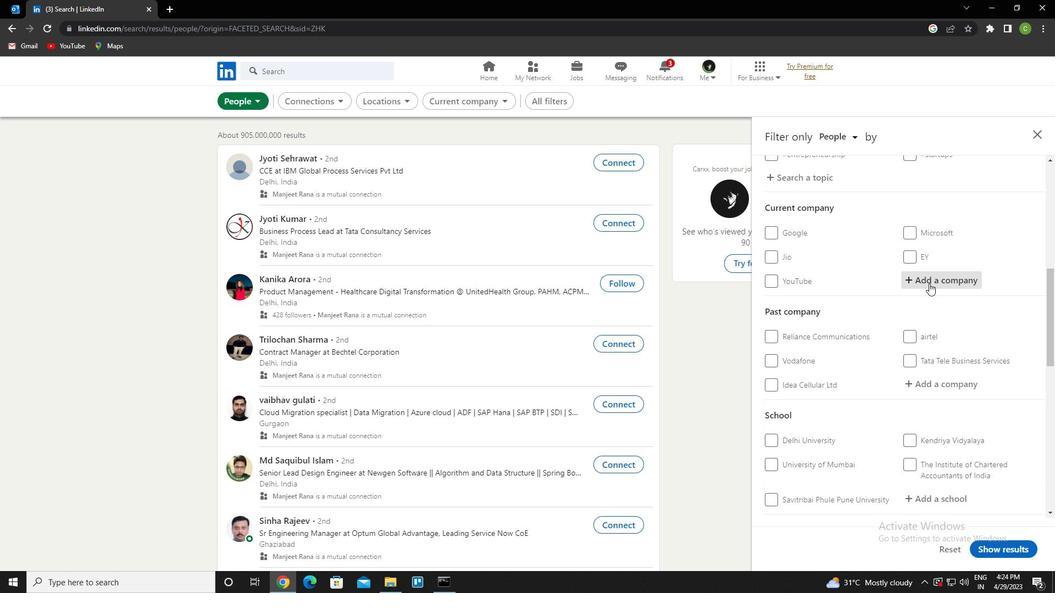 
Action: Key pressed <Key.caps_lock>n<Key.caps_lock>ewgen<Key.down><Key.enter>
Screenshot: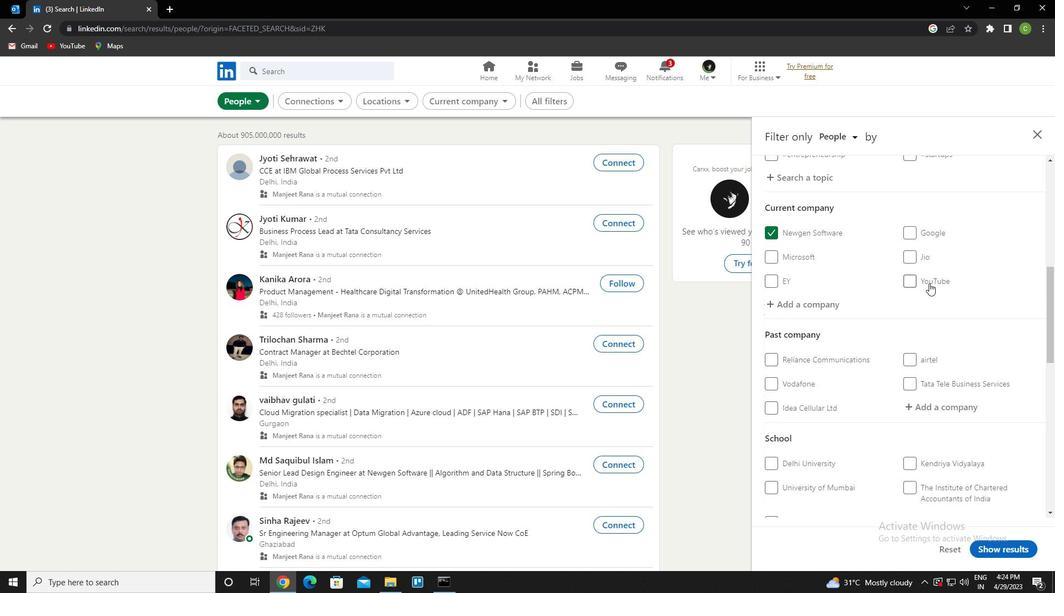 
Action: Mouse moved to (929, 283)
Screenshot: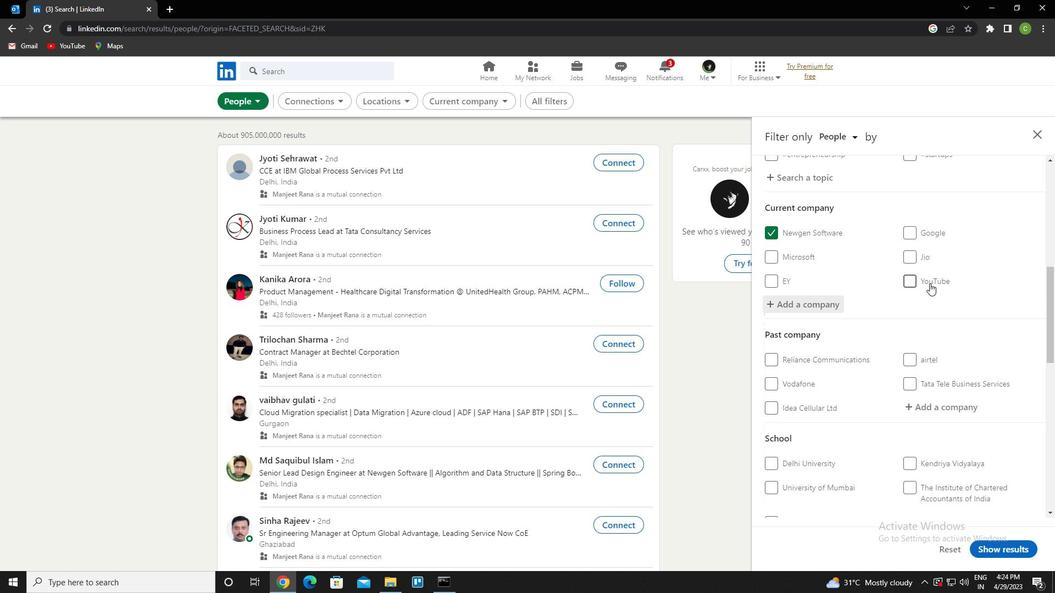
Action: Mouse scrolled (929, 283) with delta (0, 0)
Screenshot: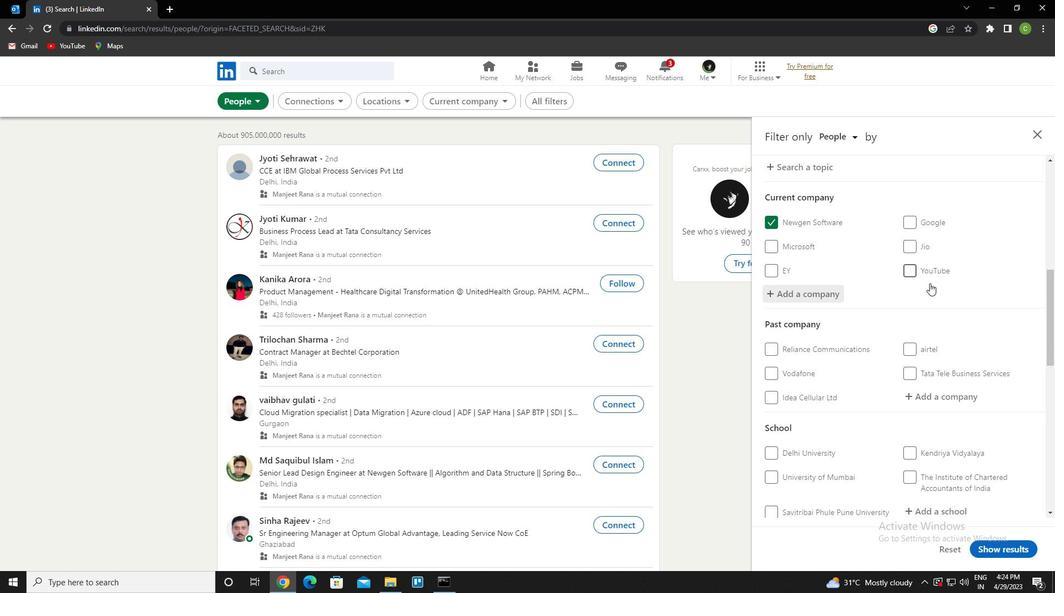 
Action: Mouse scrolled (929, 283) with delta (0, 0)
Screenshot: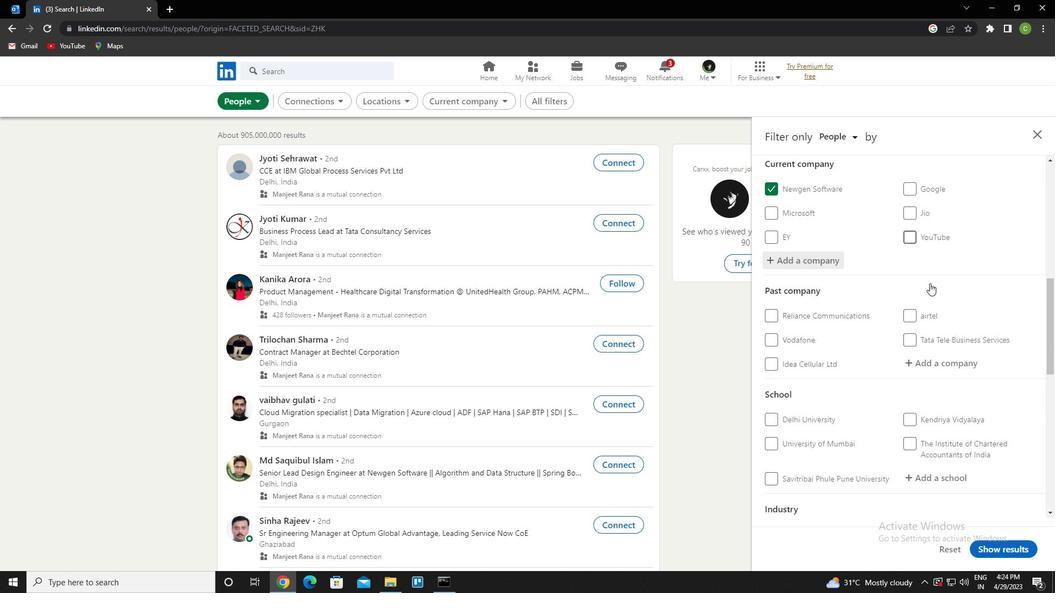 
Action: Mouse scrolled (929, 283) with delta (0, 0)
Screenshot: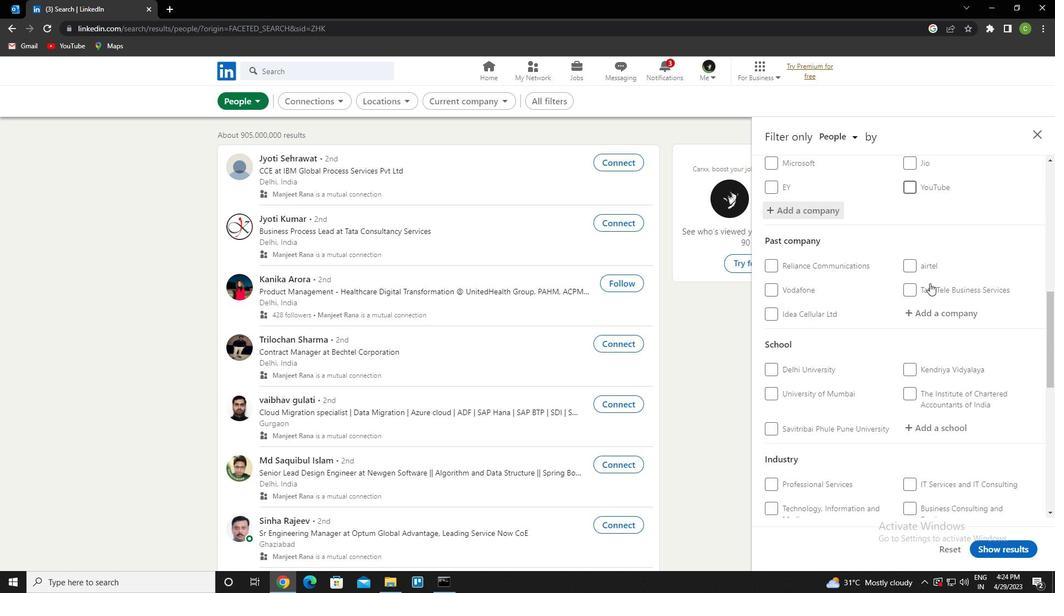 
Action: Mouse moved to (926, 326)
Screenshot: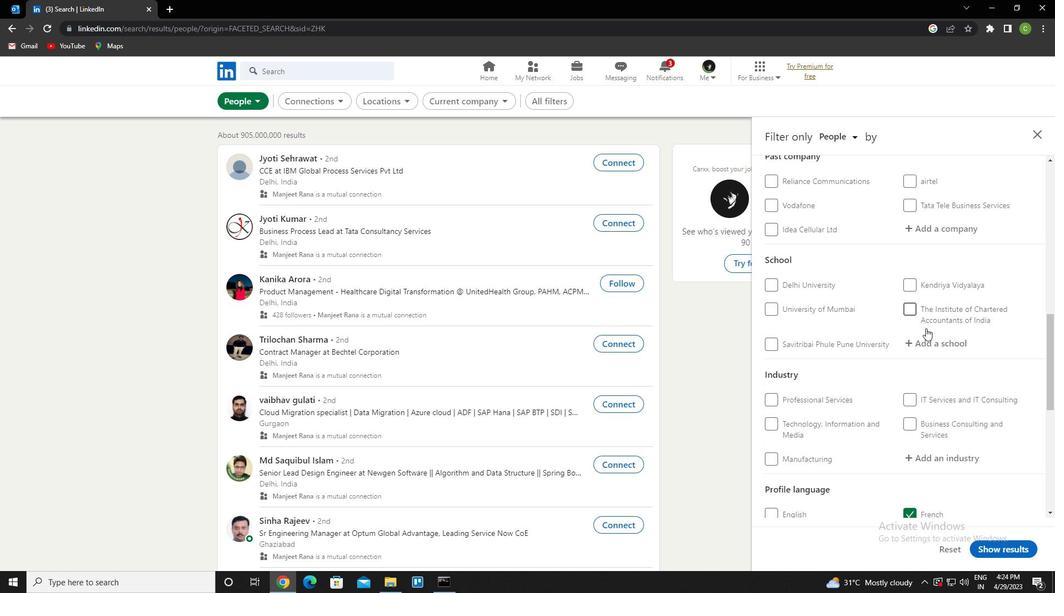
Action: Mouse scrolled (926, 326) with delta (0, 0)
Screenshot: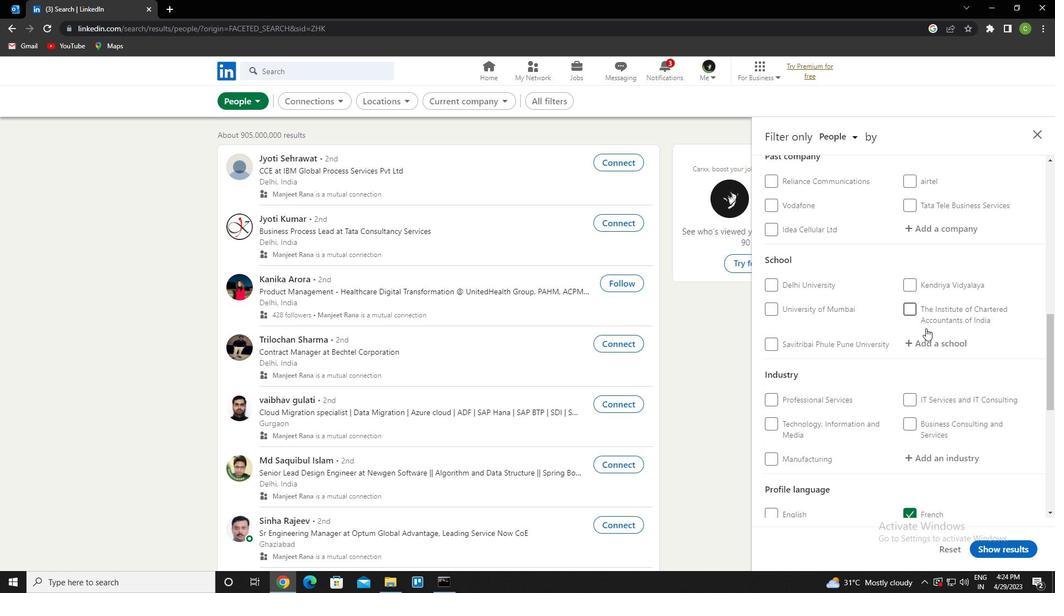 
Action: Mouse moved to (925, 328)
Screenshot: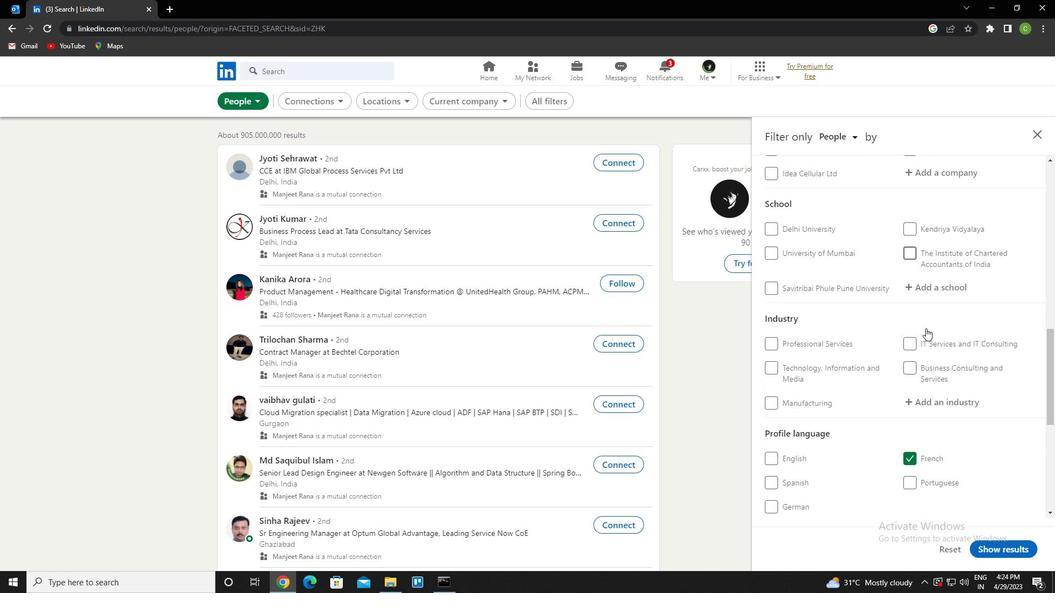 
Action: Mouse scrolled (925, 328) with delta (0, 0)
Screenshot: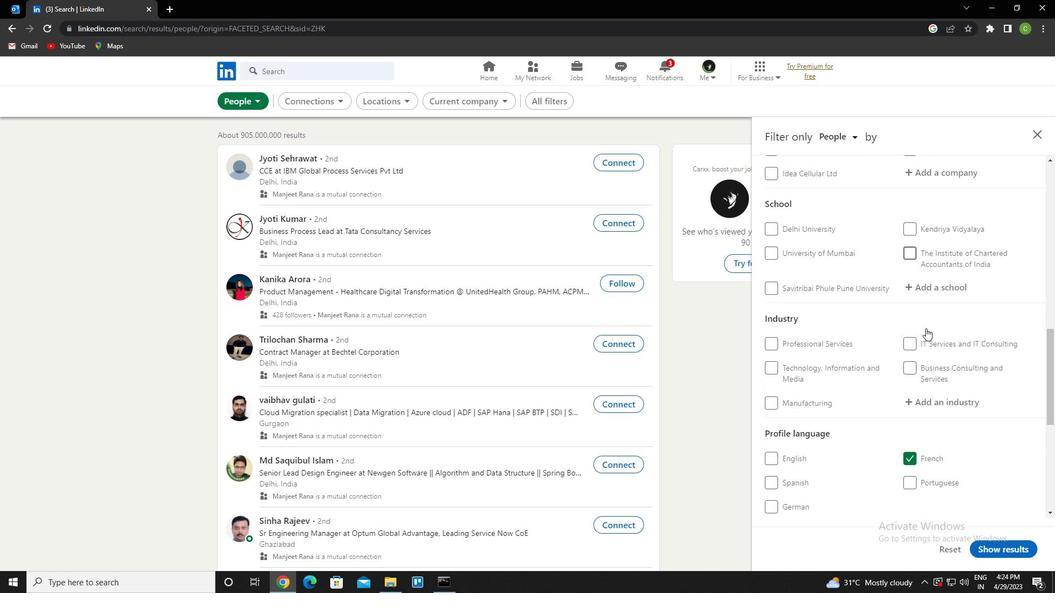
Action: Mouse moved to (946, 251)
Screenshot: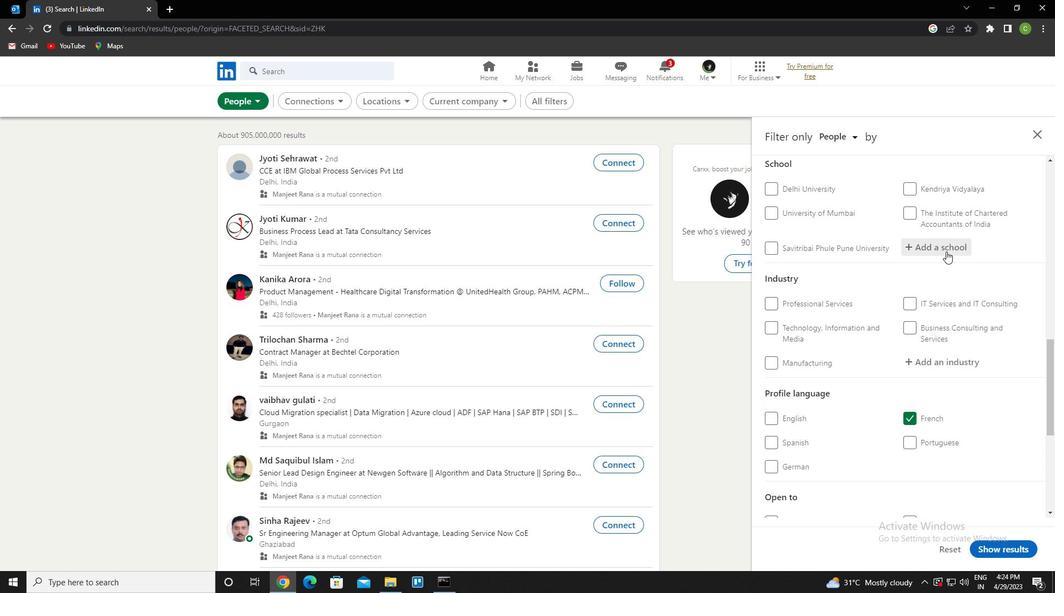 
Action: Mouse pressed left at (946, 251)
Screenshot: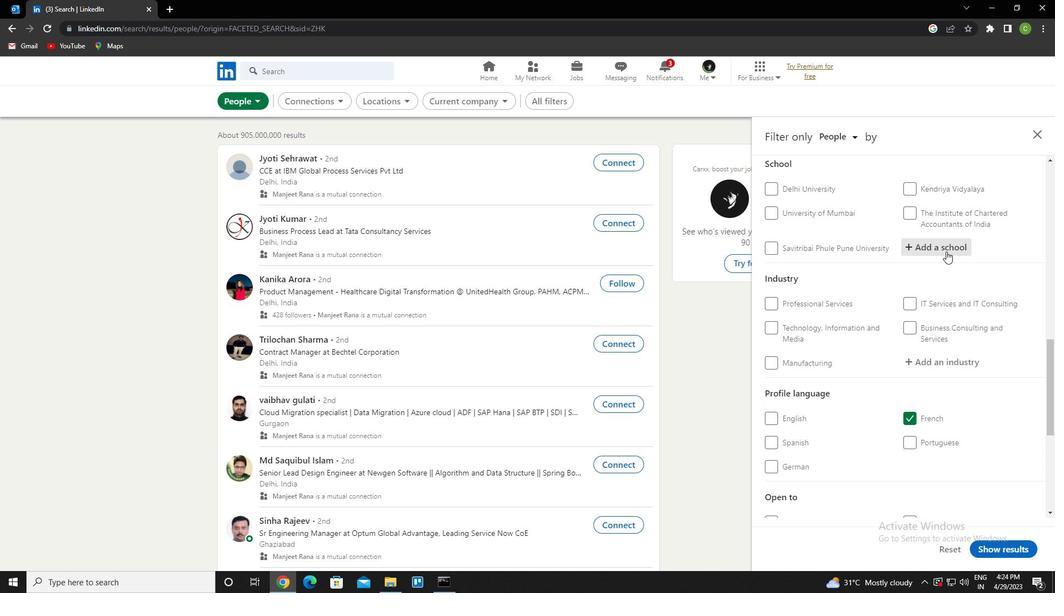 
Action: Key pressed <Key.caps_lock>k<Key.caps_lock>alyani<Key.down><Key.down><Key.down><Key.enter>
Screenshot: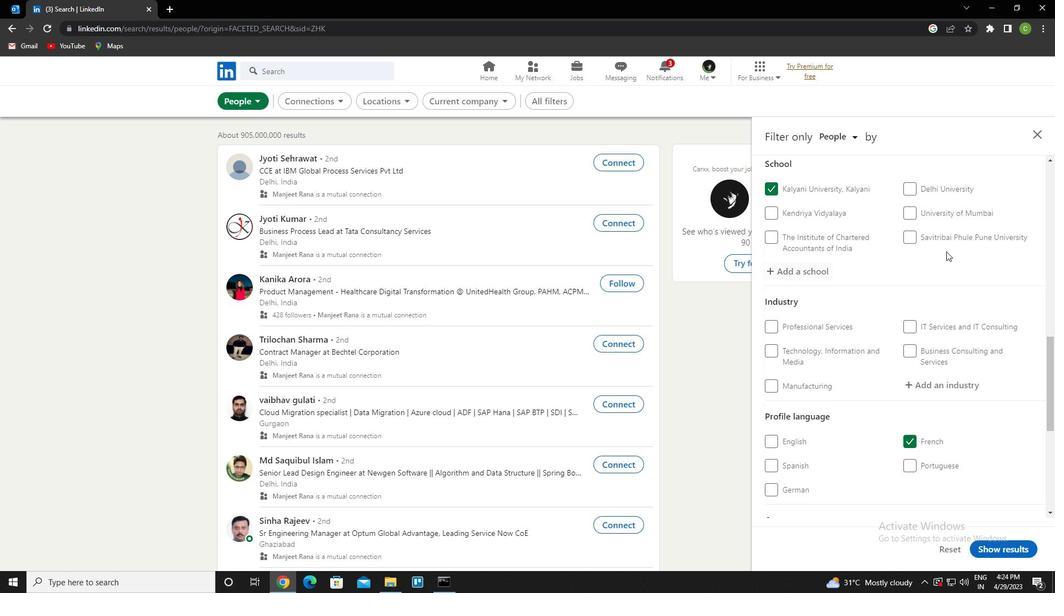
Action: Mouse moved to (941, 252)
Screenshot: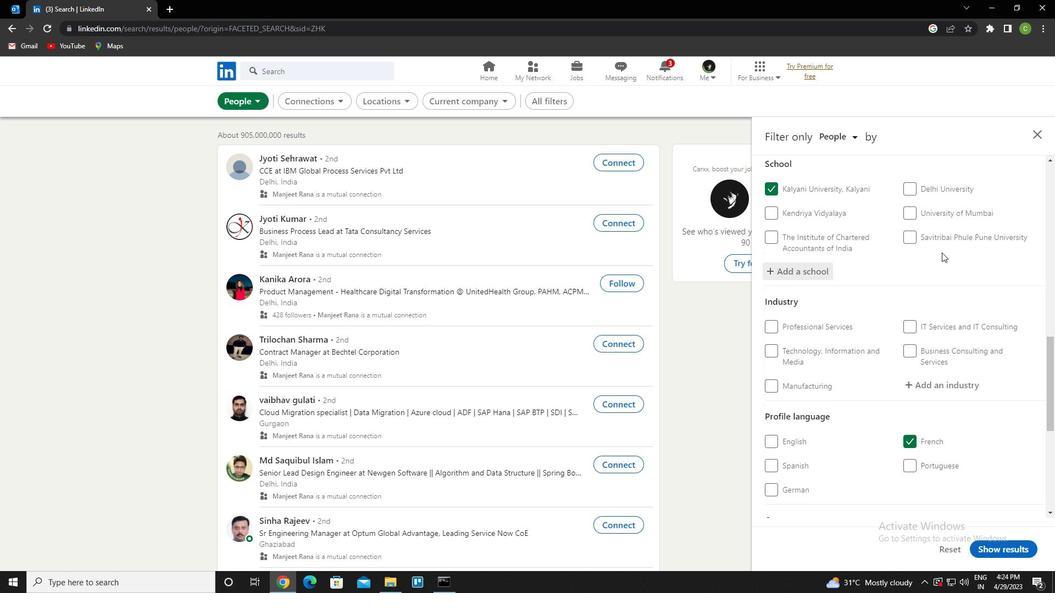 
Action: Mouse scrolled (941, 252) with delta (0, 0)
Screenshot: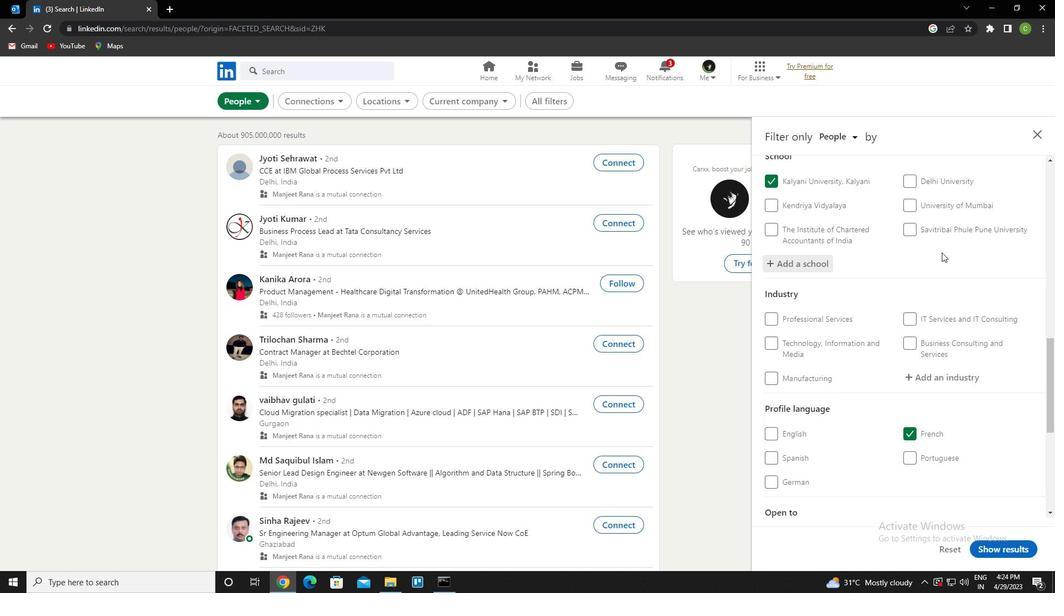 
Action: Mouse scrolled (941, 252) with delta (0, 0)
Screenshot: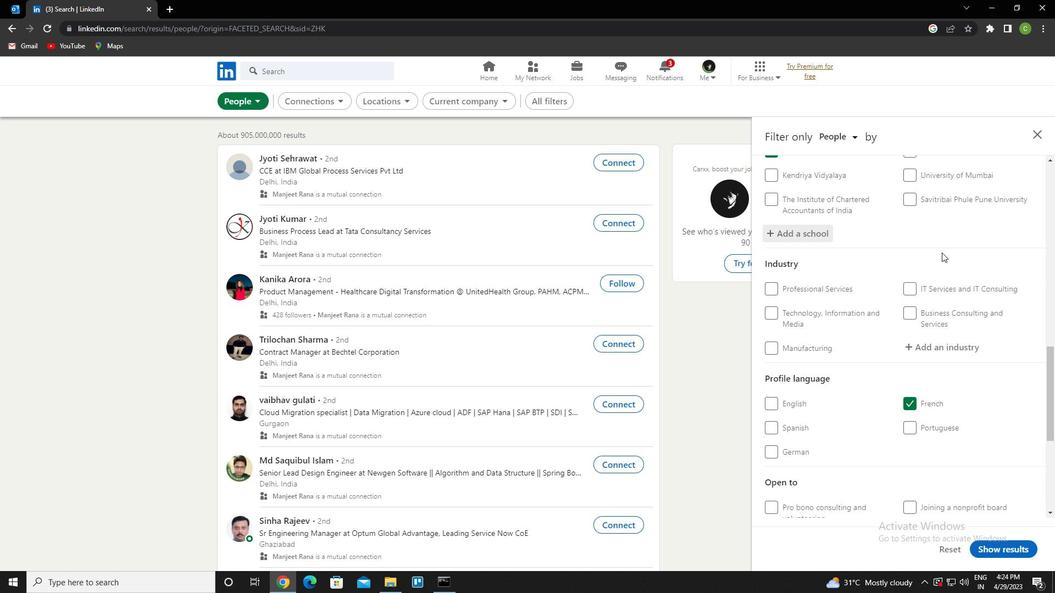 
Action: Mouse scrolled (941, 252) with delta (0, 0)
Screenshot: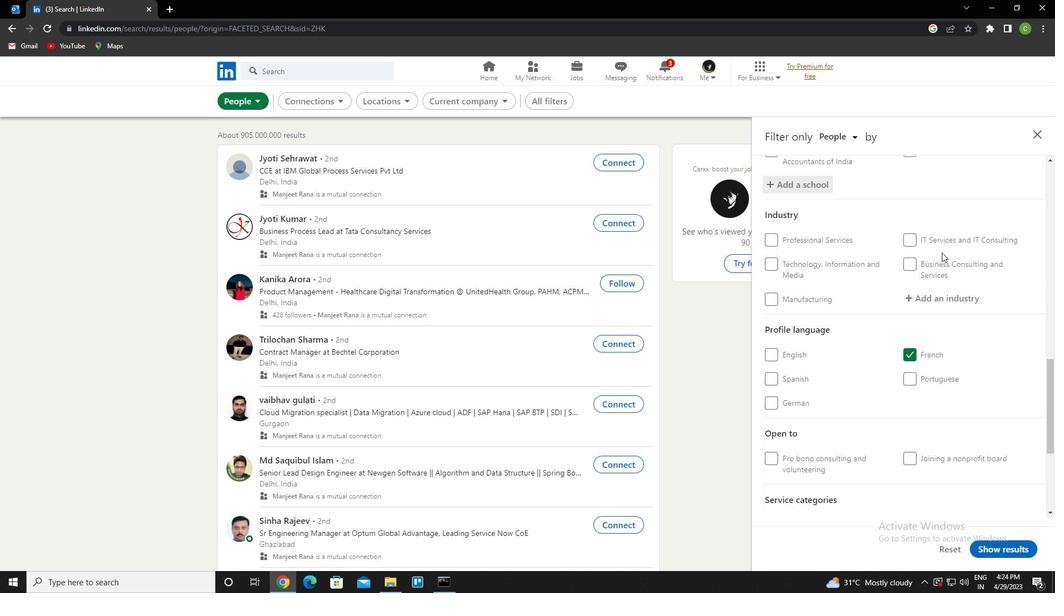 
Action: Mouse moved to (944, 223)
Screenshot: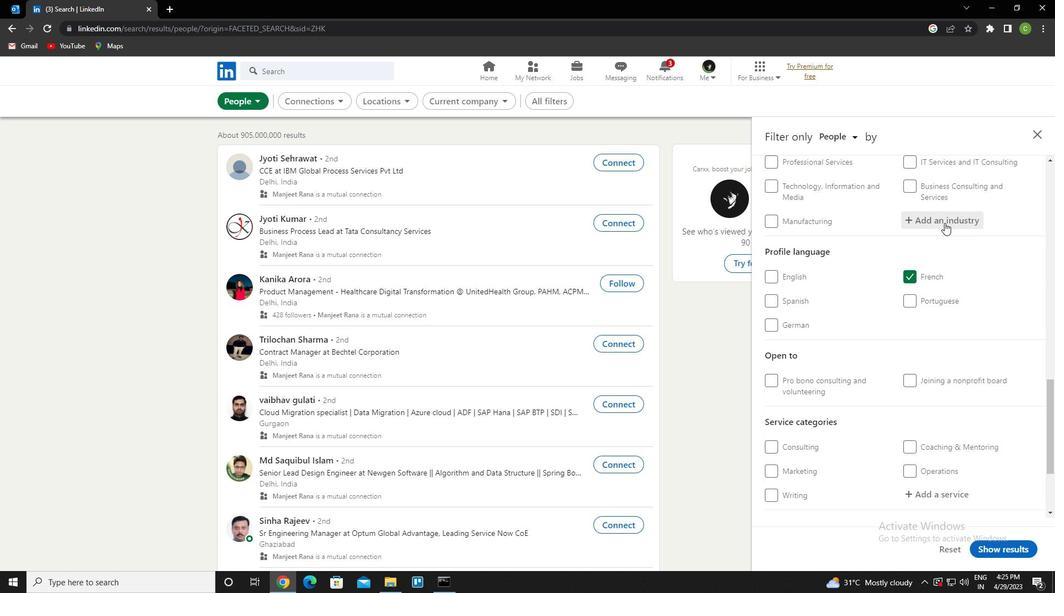 
Action: Mouse pressed left at (944, 223)
Screenshot: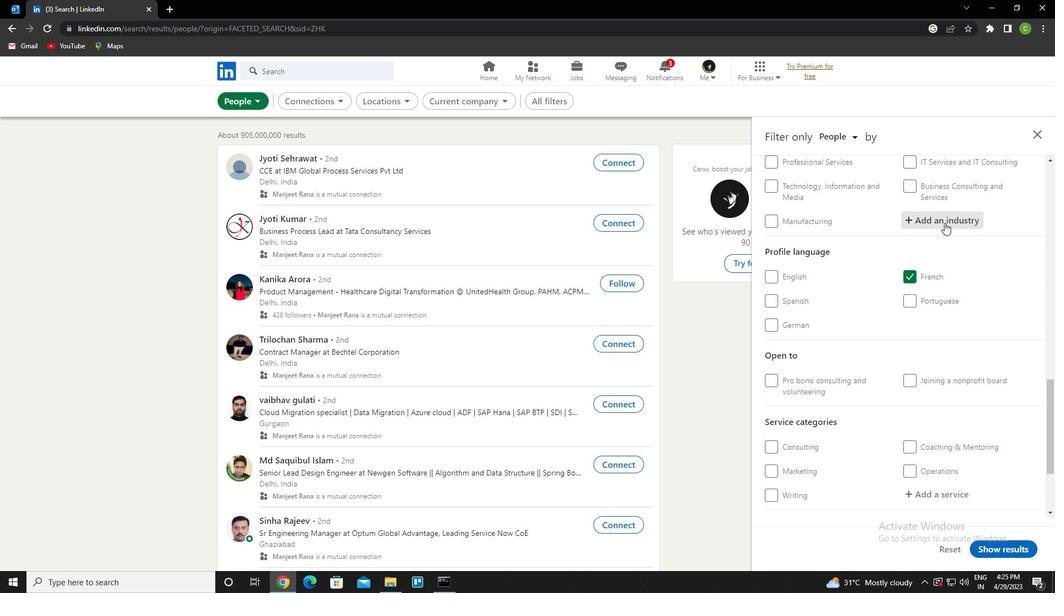 
Action: Key pressed <Key.caps_lock>w<Key.caps_lock>holesale<Key.space><Key.caps_lock><Key.caps_lock><Key.caps_lock>p<Key.caps_lock>et<Key.down><Key.enter>
Screenshot: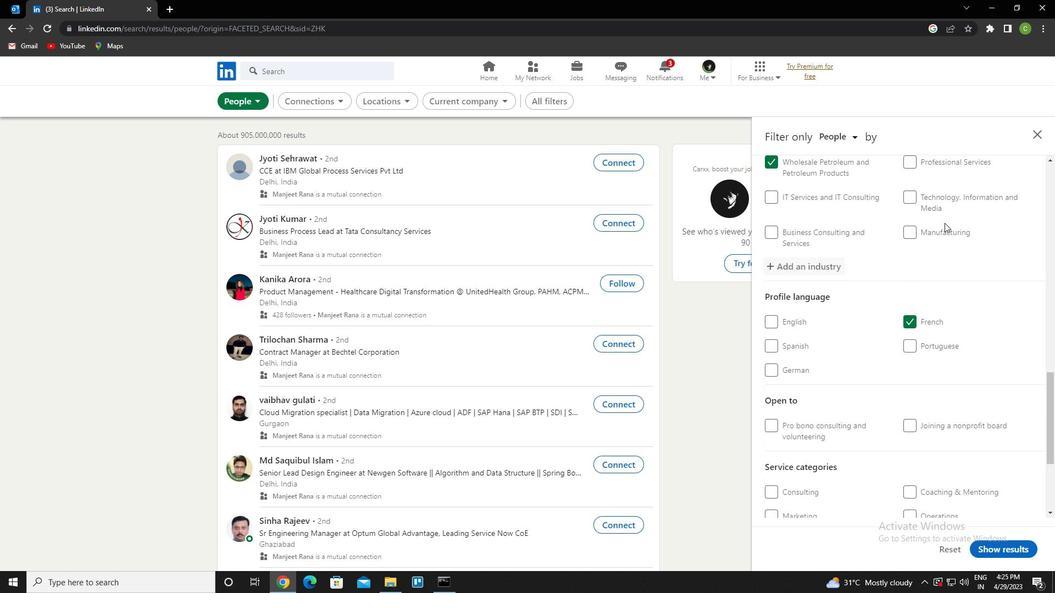
Action: Mouse scrolled (944, 222) with delta (0, 0)
Screenshot: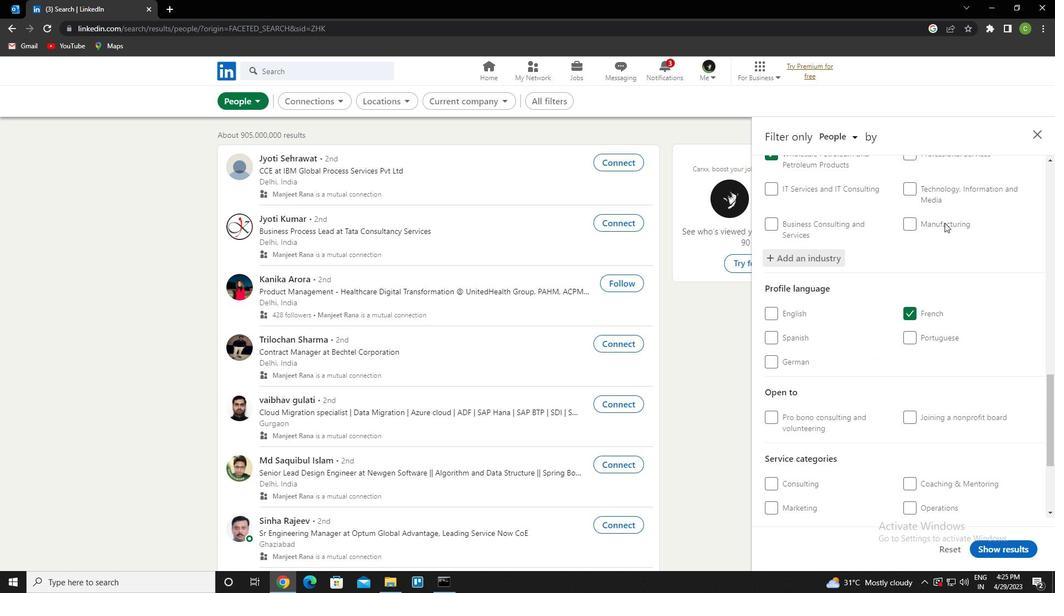 
Action: Mouse scrolled (944, 222) with delta (0, 0)
Screenshot: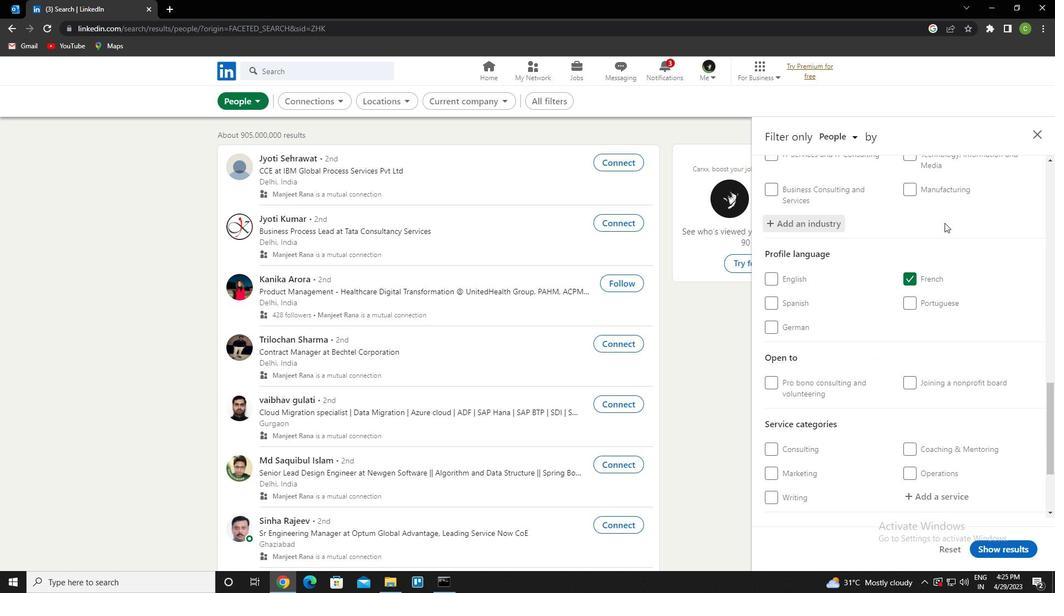 
Action: Mouse scrolled (944, 222) with delta (0, 0)
Screenshot: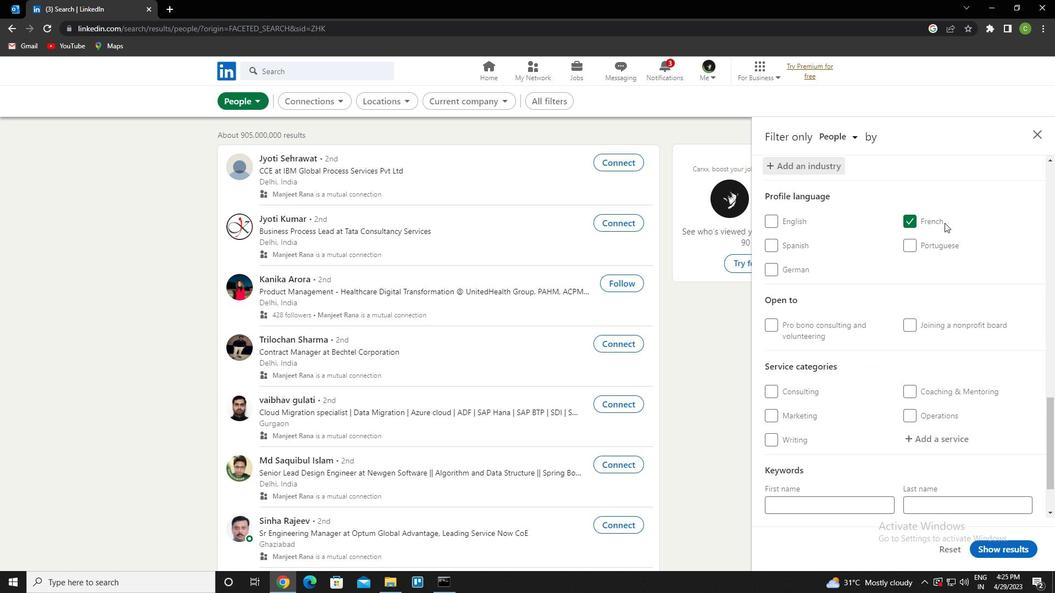 
Action: Mouse scrolled (944, 222) with delta (0, 0)
Screenshot: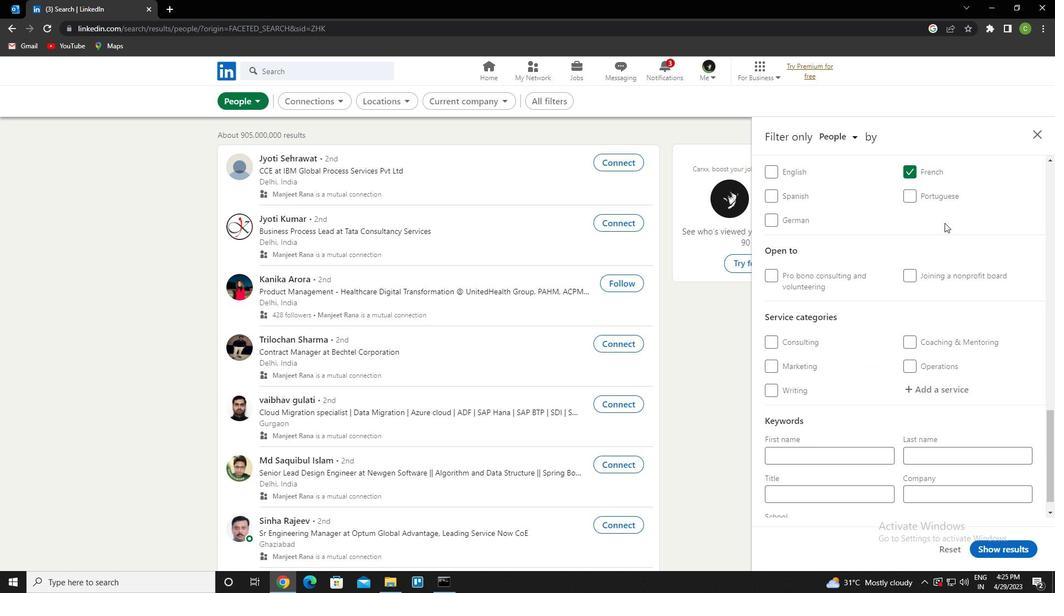
Action: Mouse scrolled (944, 222) with delta (0, 0)
Screenshot: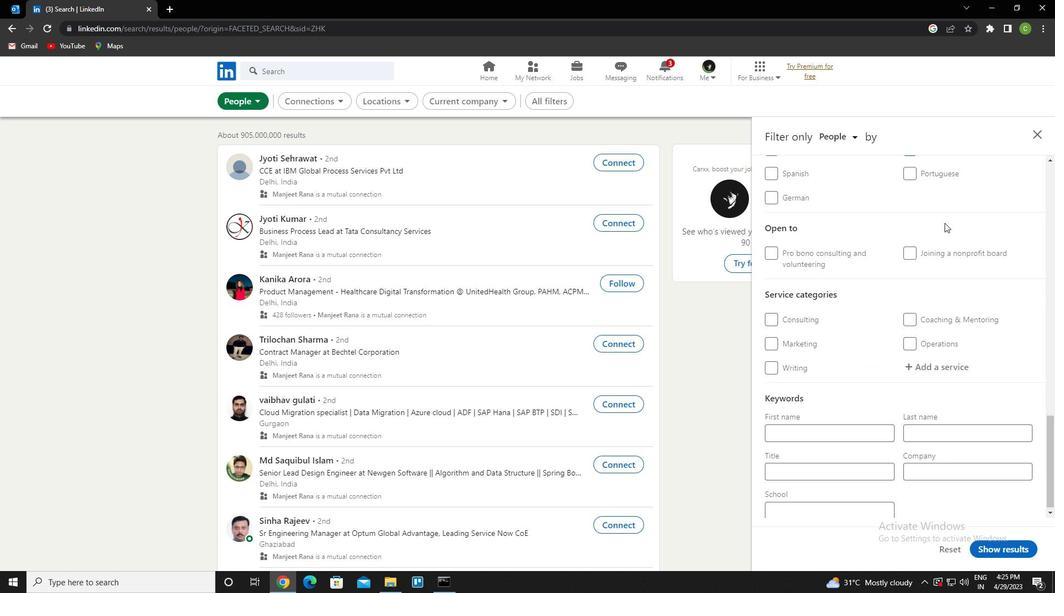 
Action: Mouse moved to (941, 367)
Screenshot: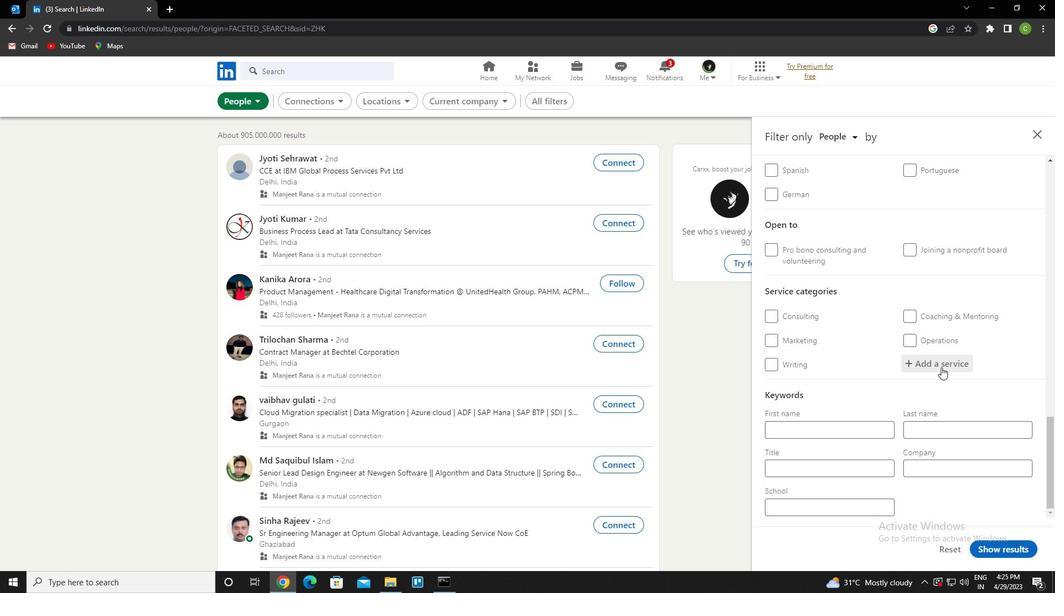 
Action: Mouse pressed left at (941, 367)
Screenshot: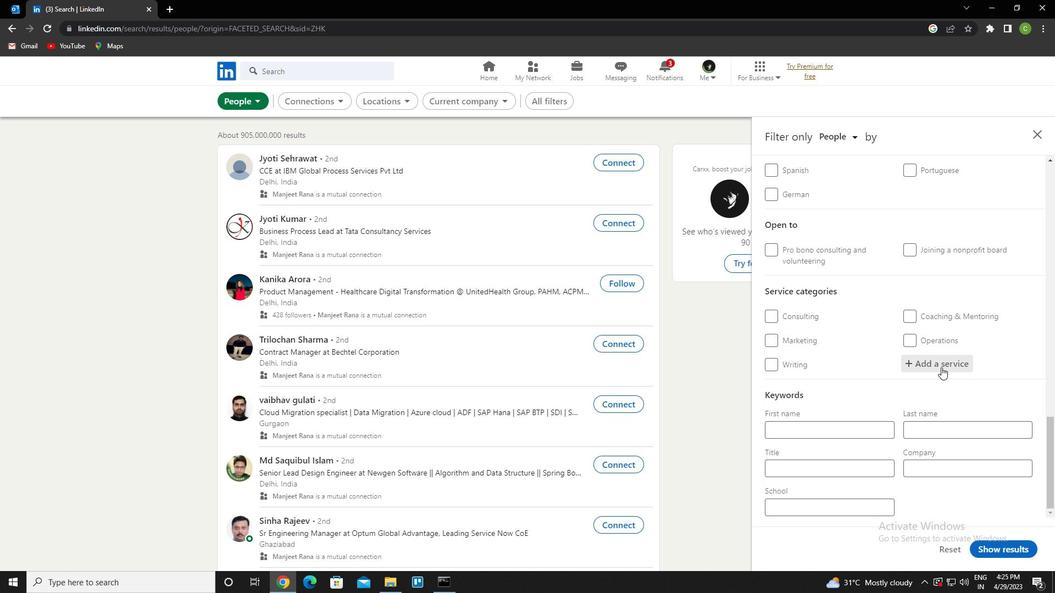 
Action: Key pressed <Key.caps_lock>n<Key.caps_lock>ego<Key.down><Key.enter>
Screenshot: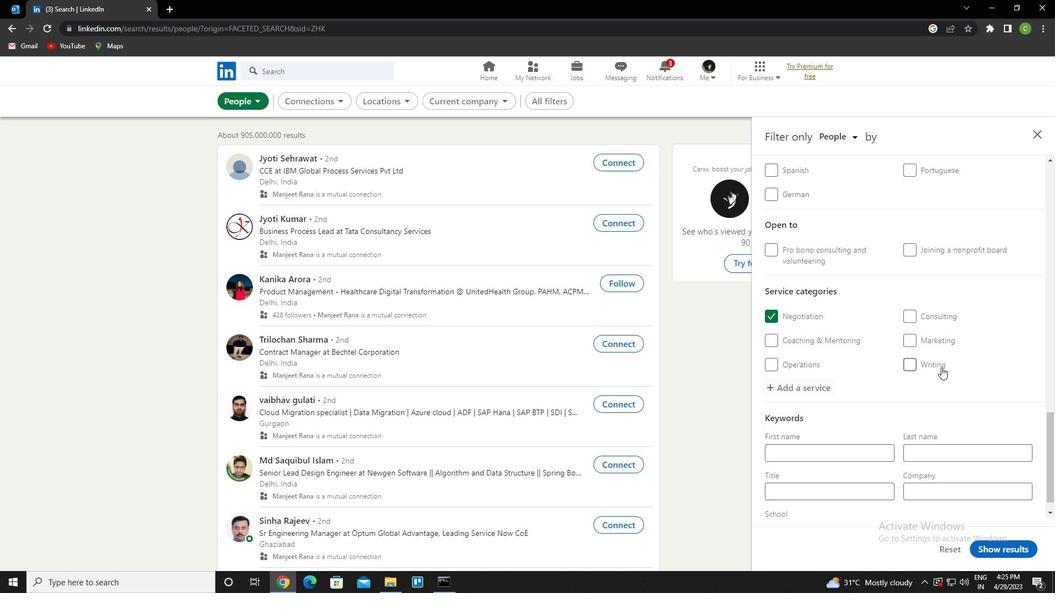 
Action: Mouse moved to (984, 357)
Screenshot: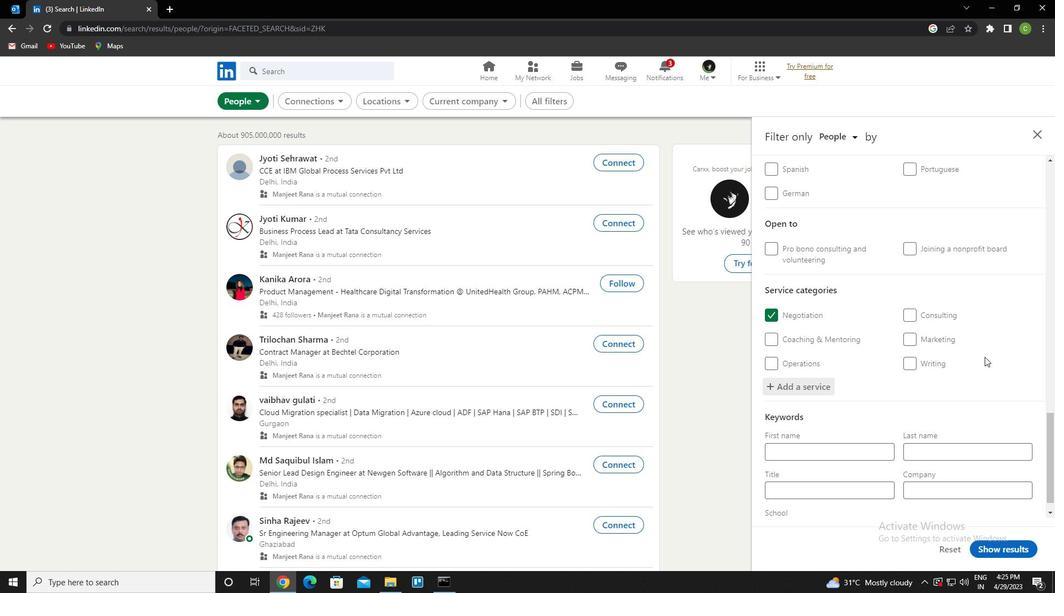 
Action: Mouse scrolled (984, 356) with delta (0, 0)
Screenshot: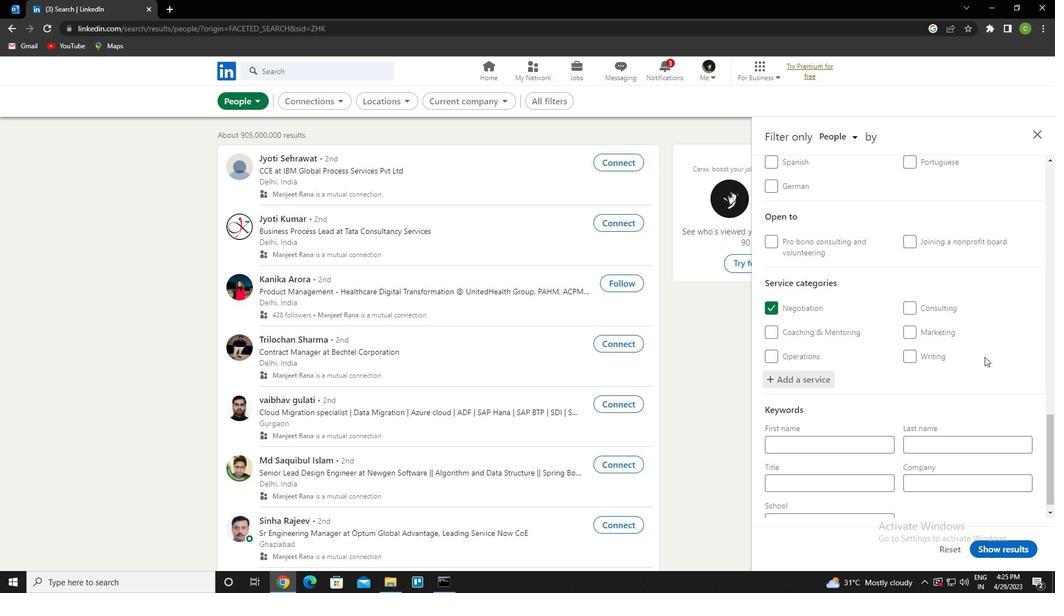 
Action: Mouse scrolled (984, 356) with delta (0, 0)
Screenshot: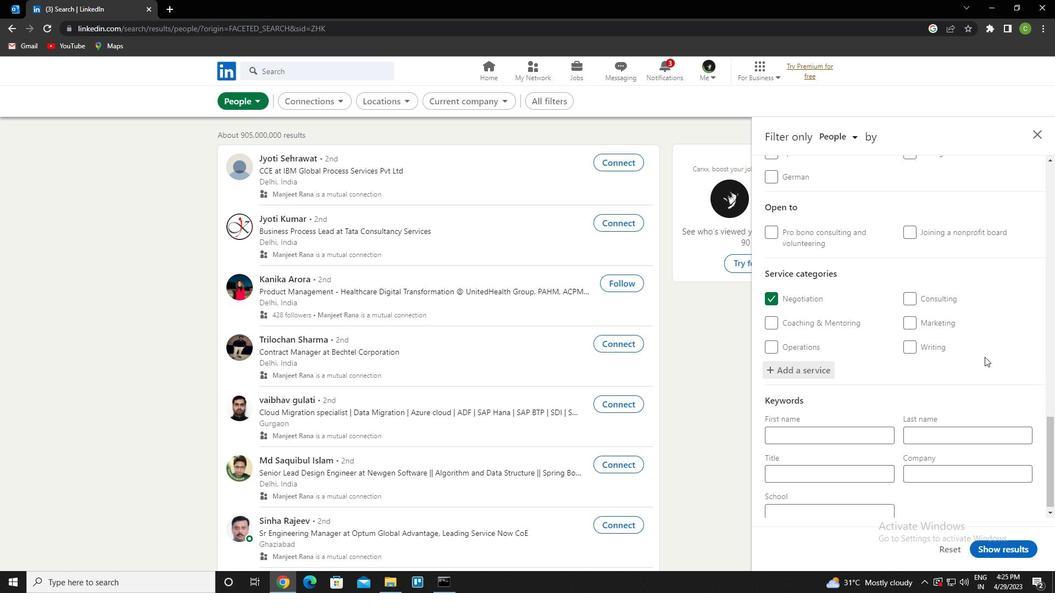 
Action: Mouse scrolled (984, 356) with delta (0, 0)
Screenshot: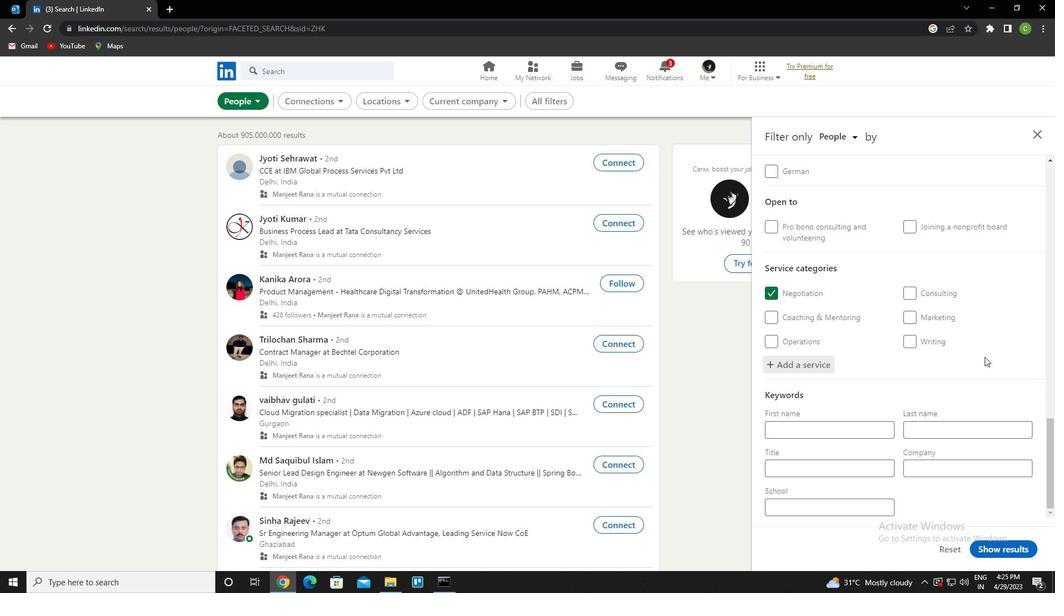 
Action: Mouse scrolled (984, 356) with delta (0, 0)
Screenshot: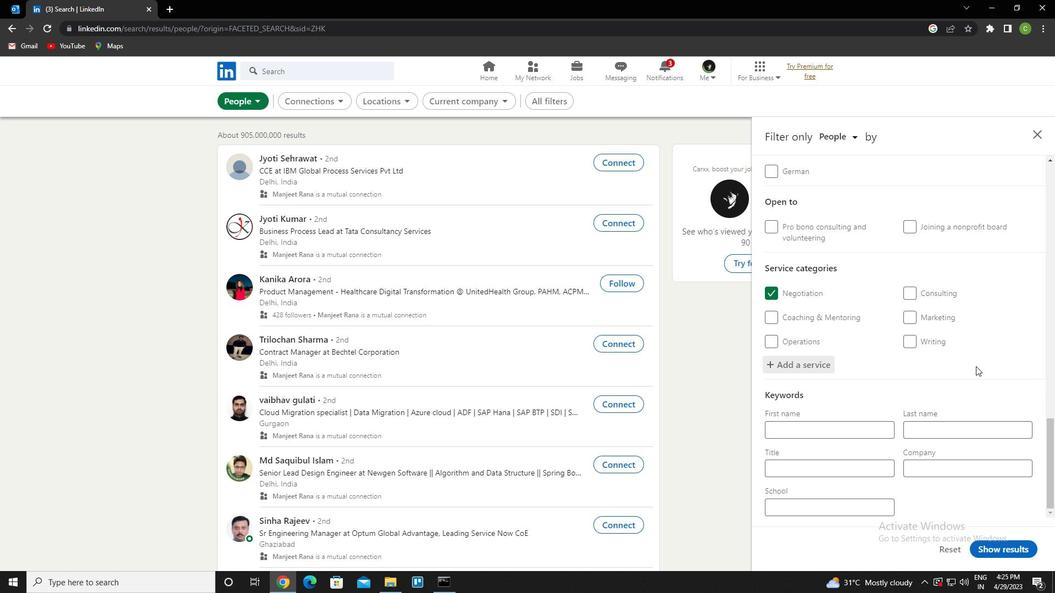 
Action: Mouse moved to (845, 471)
Screenshot: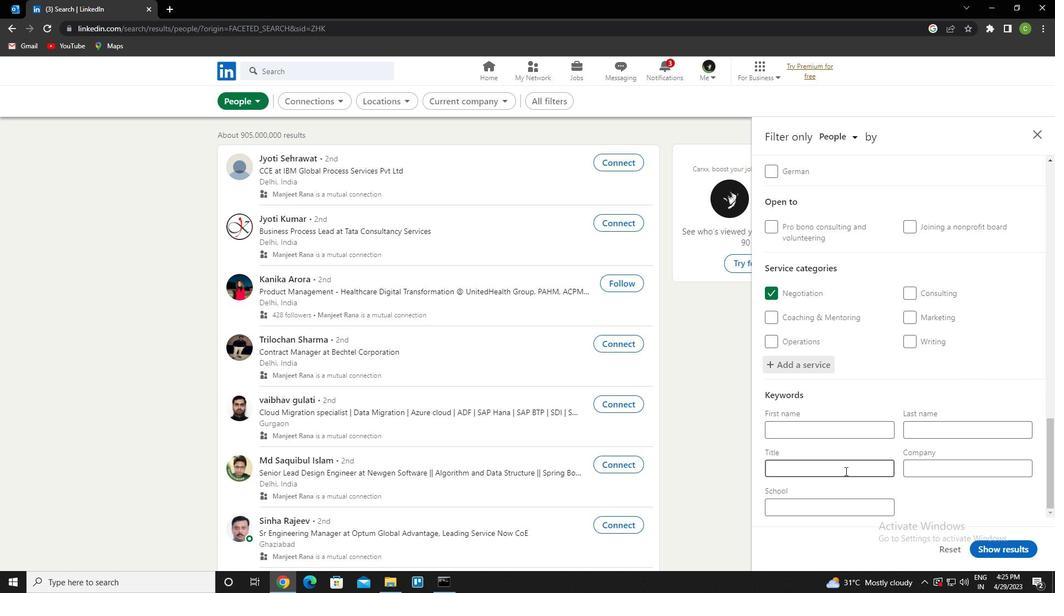 
Action: Mouse pressed left at (845, 471)
Screenshot: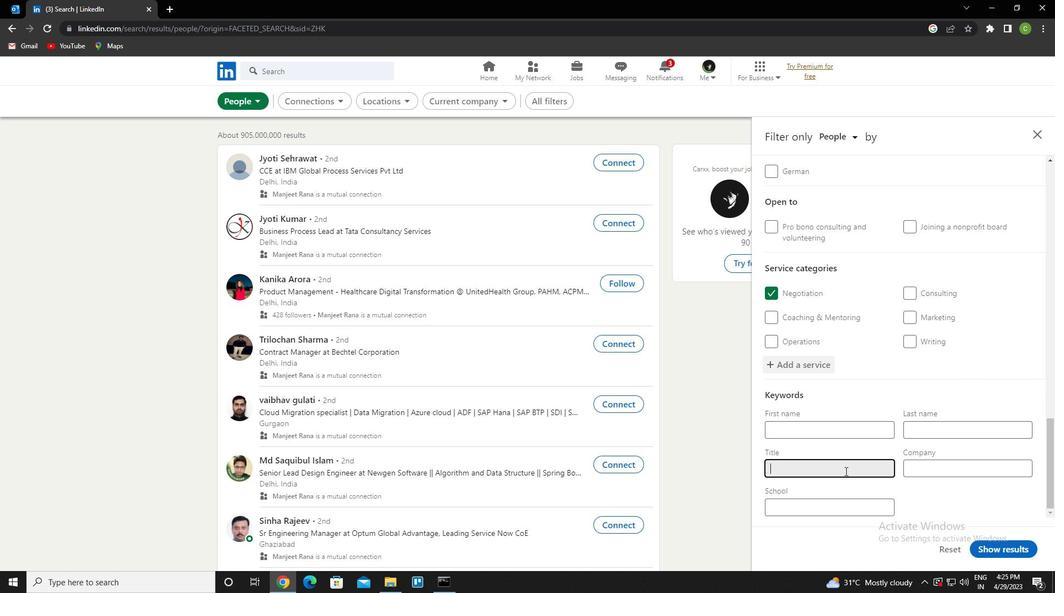 
Action: Key pressed <Key.caps_lock>m<Key.caps_lock>eeting<Key.space><Key.caps_lock>p<Key.caps_lock>lanner
Screenshot: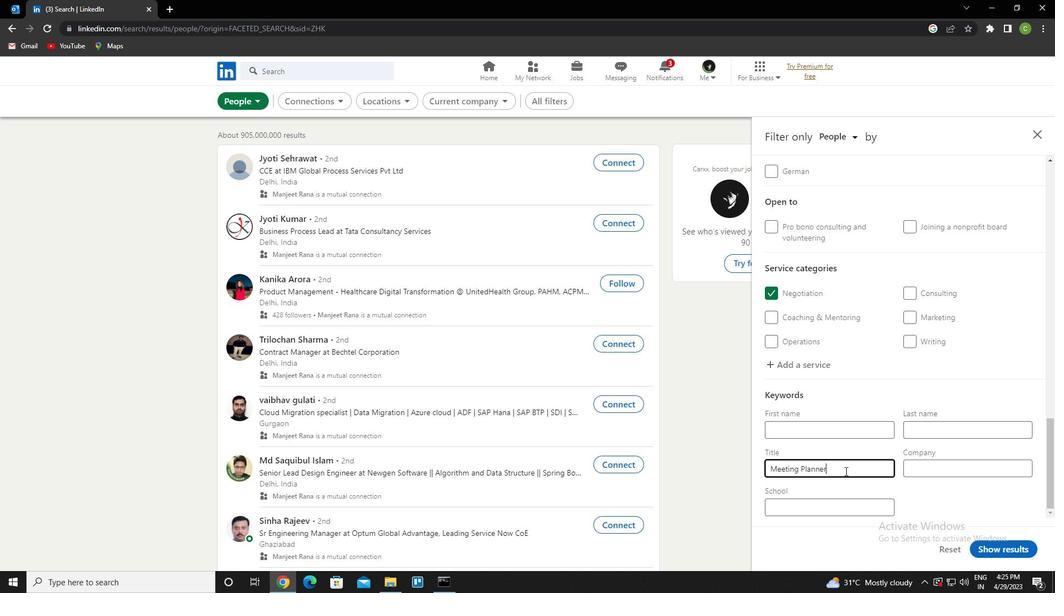 
Action: Mouse moved to (1003, 553)
Screenshot: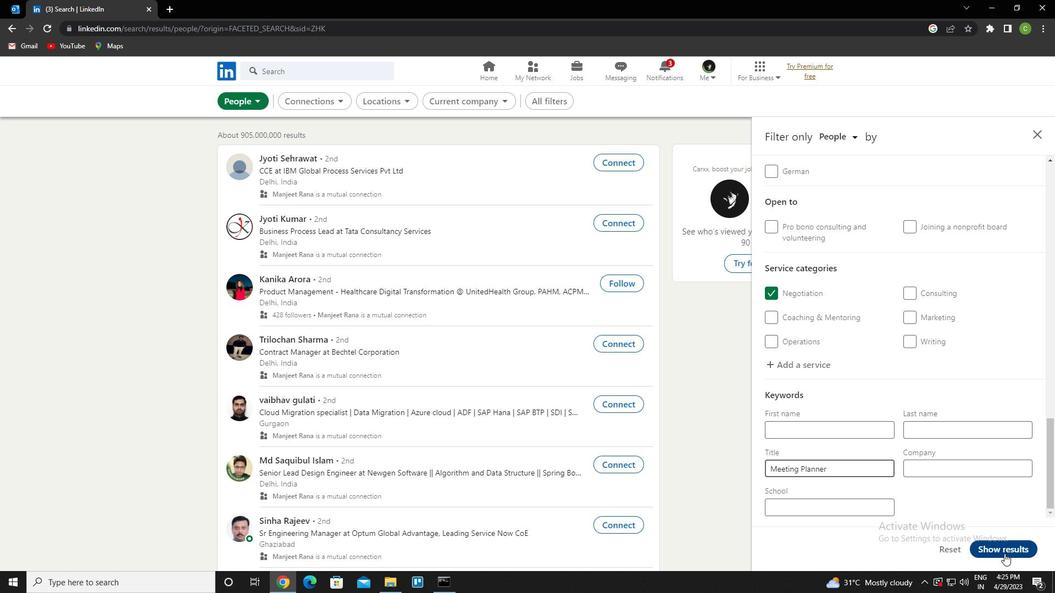 
Action: Mouse pressed left at (1003, 553)
Screenshot: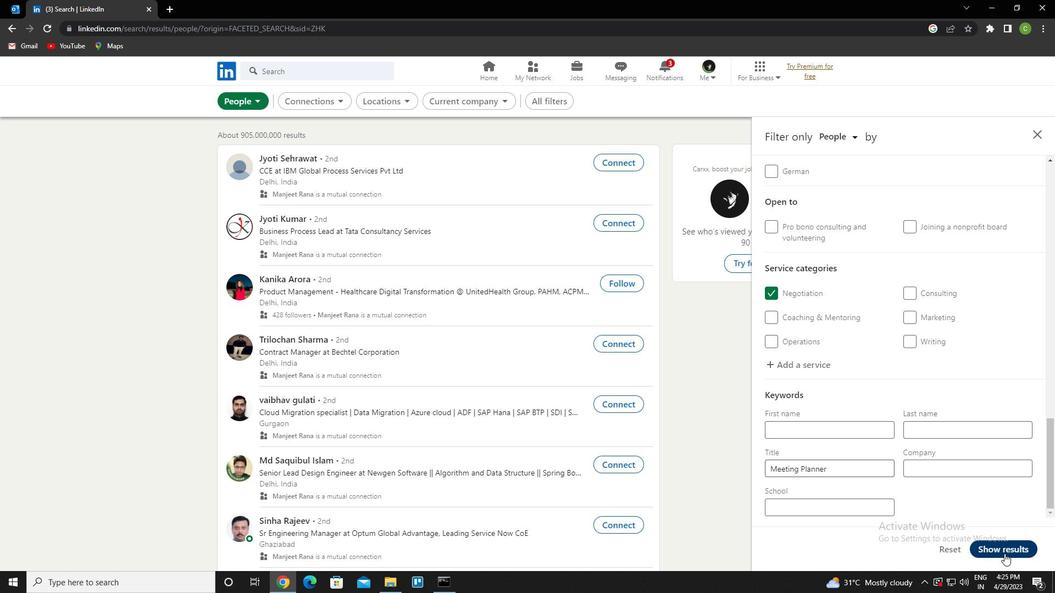 
Action: Mouse moved to (508, 431)
Screenshot: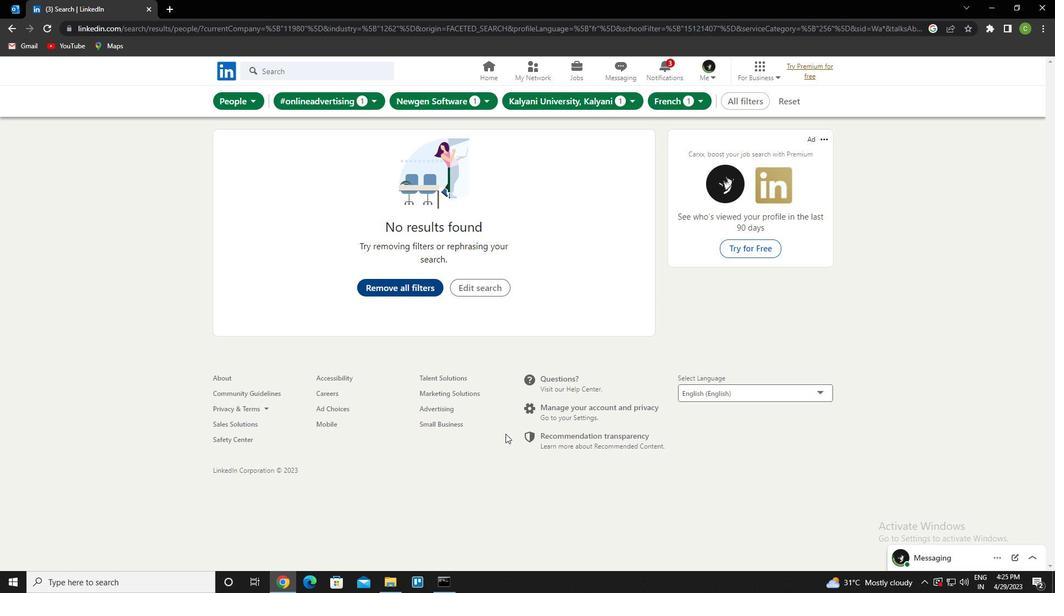 
